 Task: Find connections with filter location Machalí with filter topic #Mentoringwith filter profile language French with filter current company HGS - Hinduja Global Solutions with filter school BABU BANARASI DAS NORTHERN INDIA INSTITUTE OF TECHNOLOGY, LUCKNOW with filter industry Leasing Residential Real Estate with filter service category Relocation with filter keywords title Payroll Manager
Action: Mouse moved to (480, 56)
Screenshot: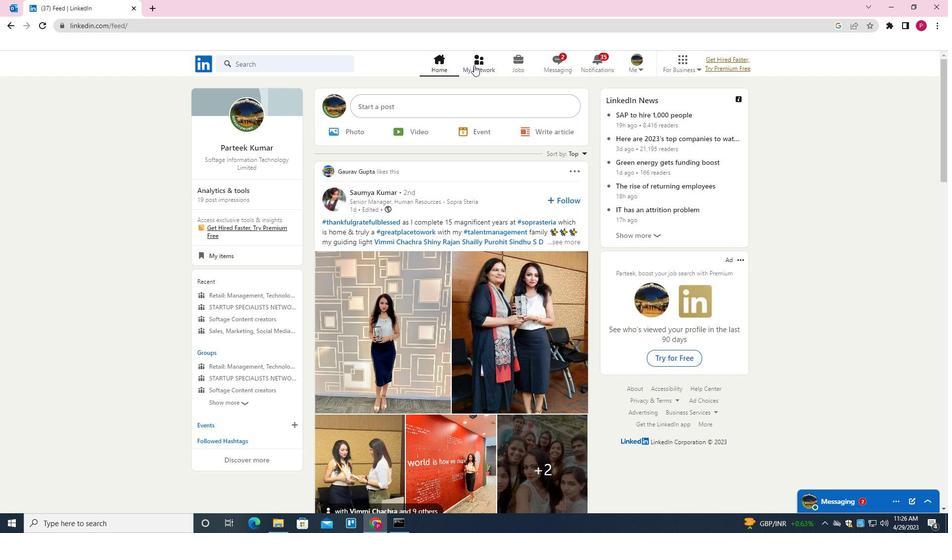 
Action: Mouse pressed left at (480, 56)
Screenshot: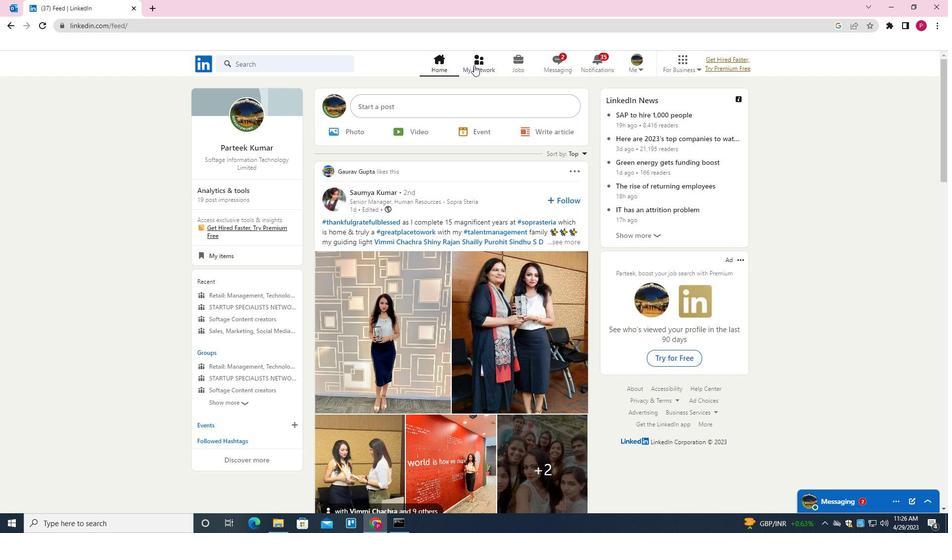 
Action: Mouse moved to (325, 120)
Screenshot: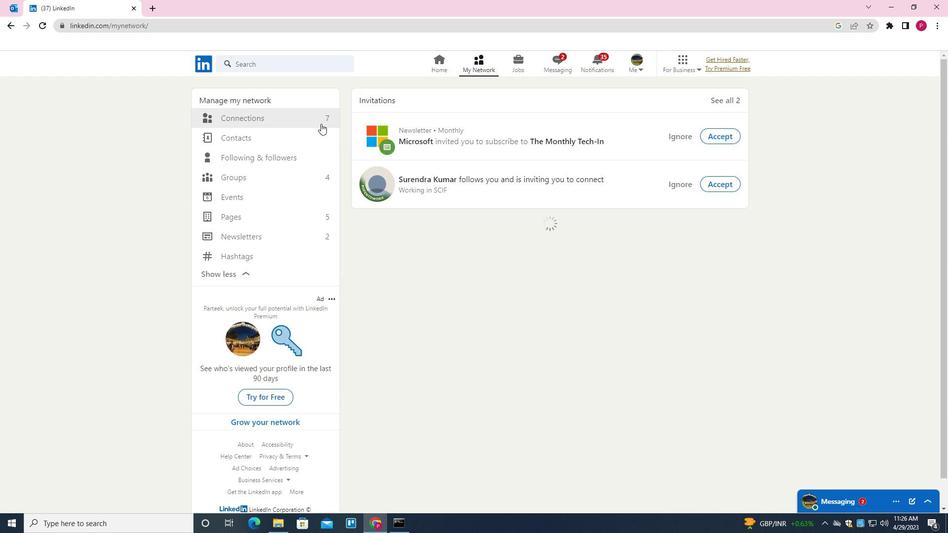 
Action: Mouse pressed left at (325, 120)
Screenshot: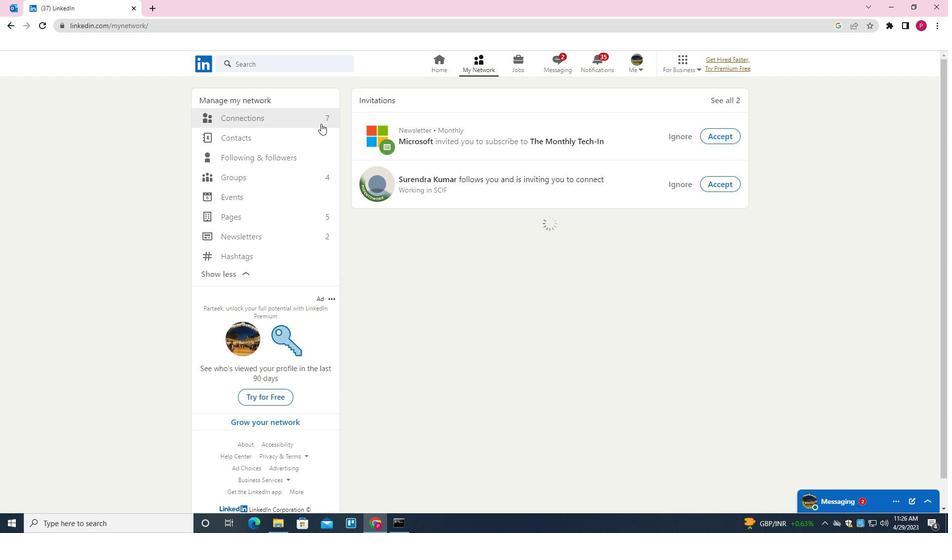 
Action: Mouse moved to (319, 117)
Screenshot: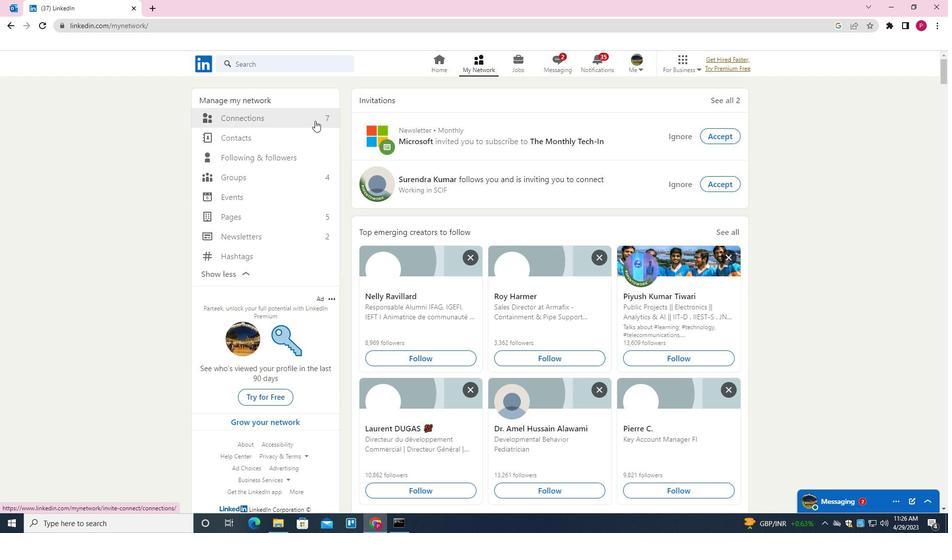 
Action: Mouse pressed left at (319, 117)
Screenshot: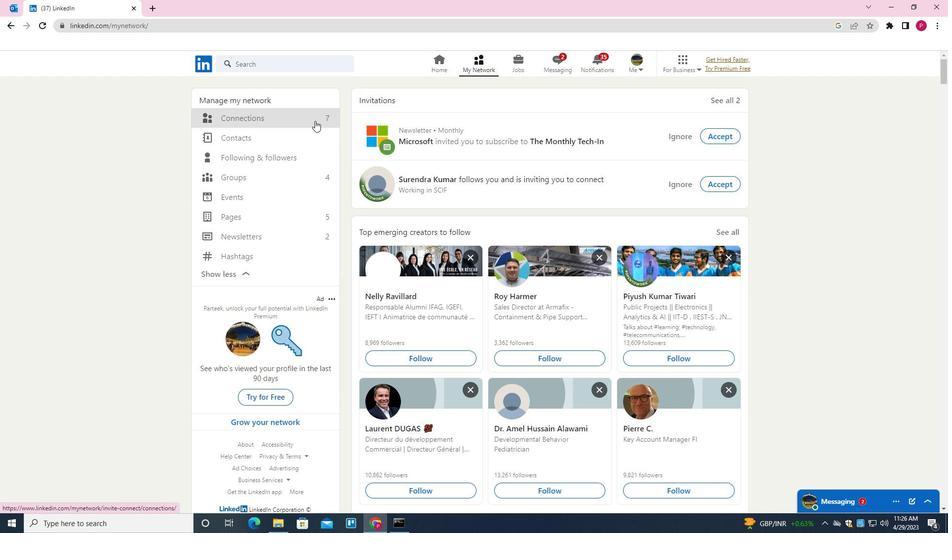 
Action: Mouse moved to (544, 113)
Screenshot: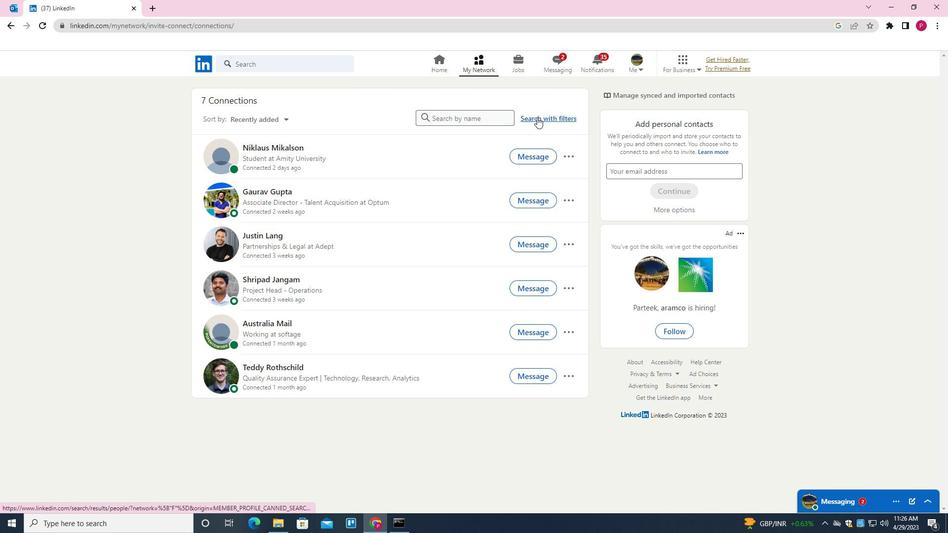 
Action: Mouse pressed left at (544, 113)
Screenshot: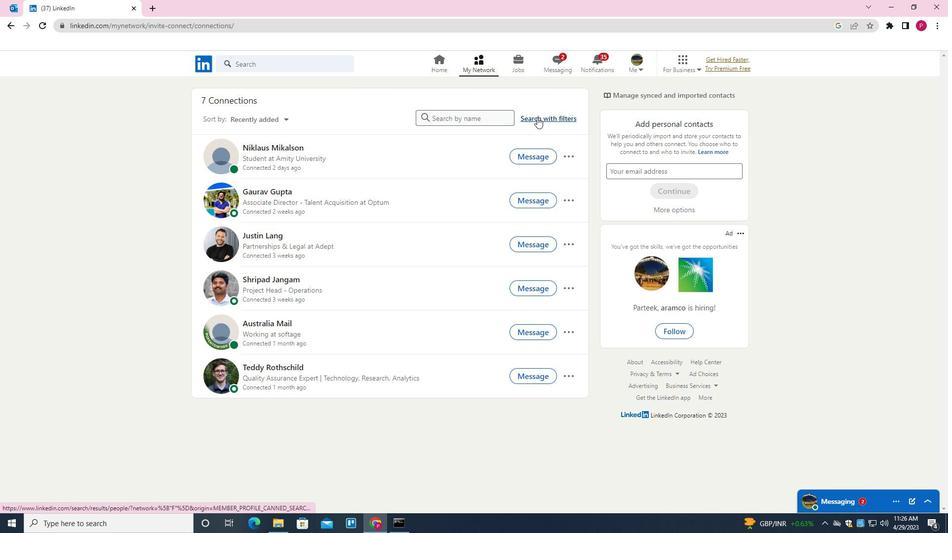 
Action: Mouse moved to (511, 85)
Screenshot: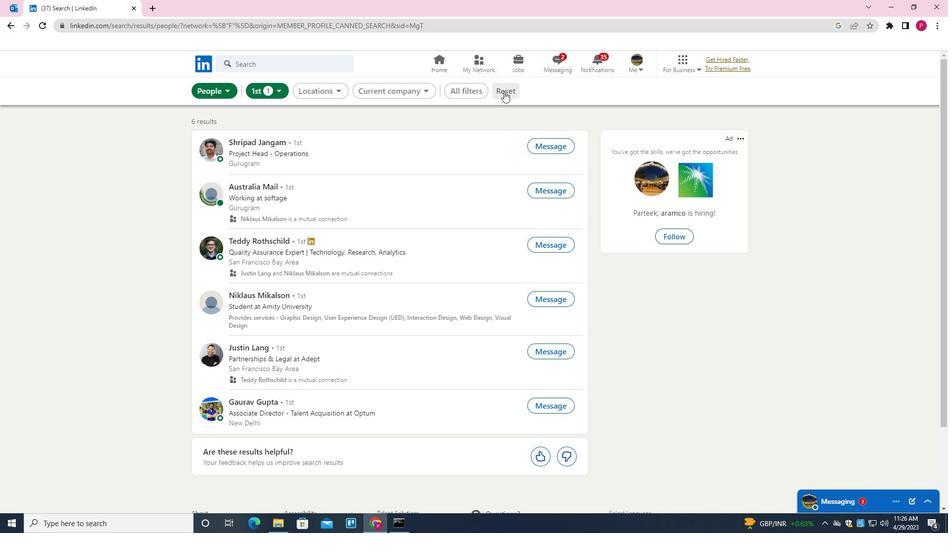 
Action: Mouse pressed left at (511, 85)
Screenshot: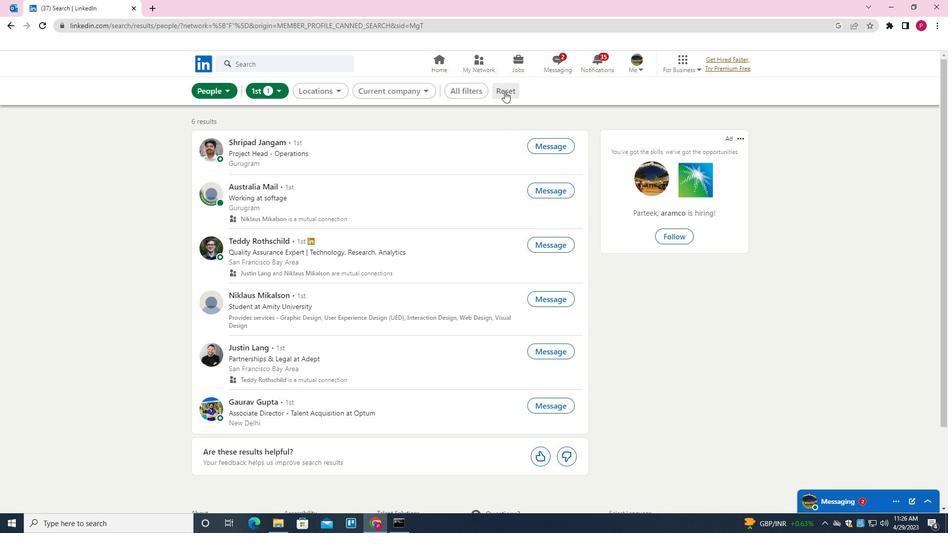 
Action: Mouse moved to (497, 84)
Screenshot: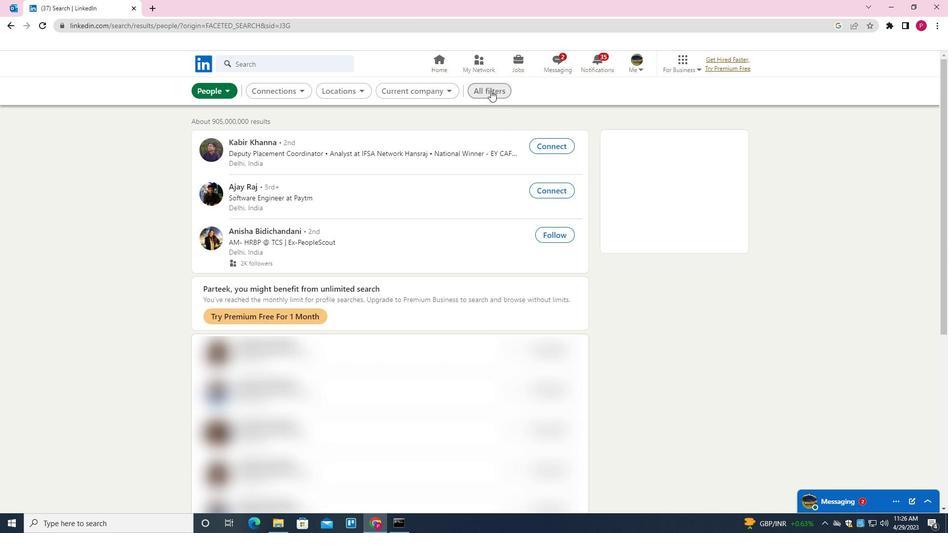 
Action: Mouse pressed left at (497, 84)
Screenshot: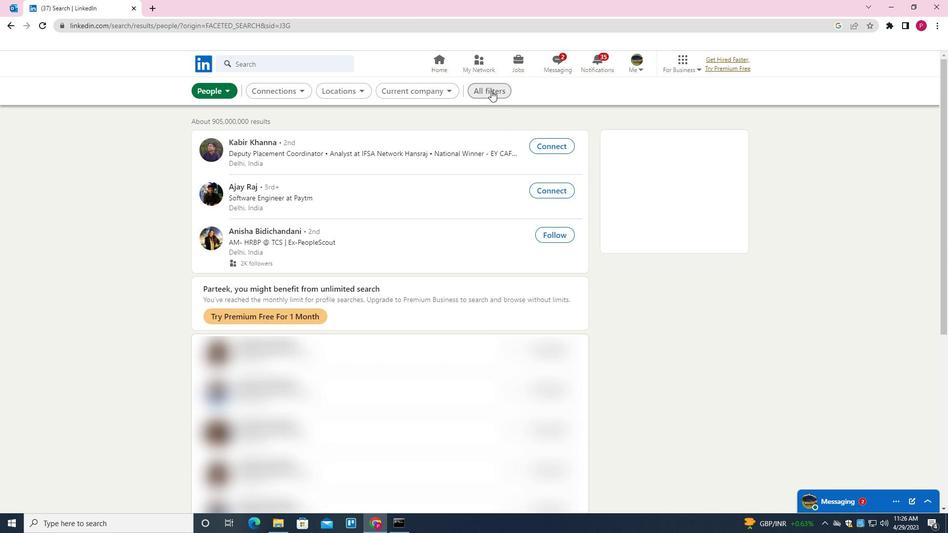 
Action: Mouse moved to (771, 279)
Screenshot: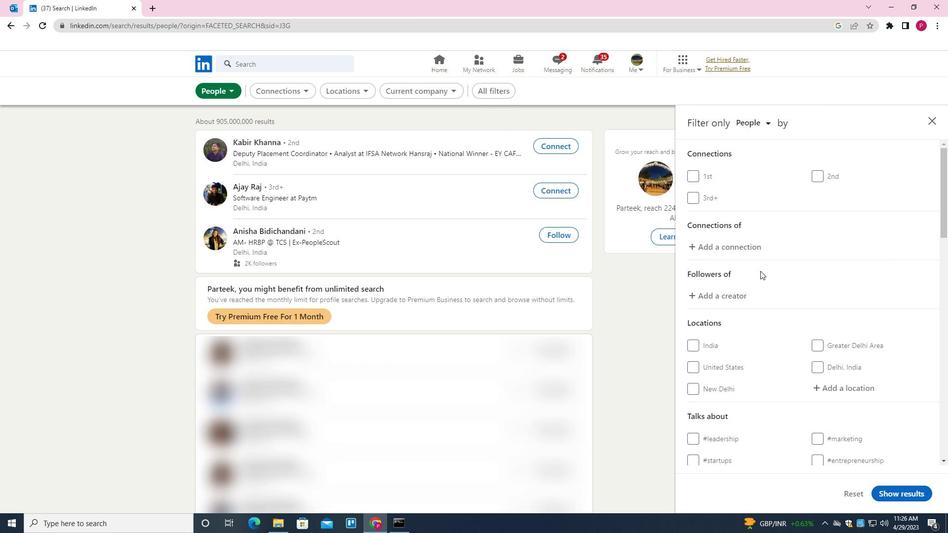 
Action: Mouse scrolled (771, 278) with delta (0, 0)
Screenshot: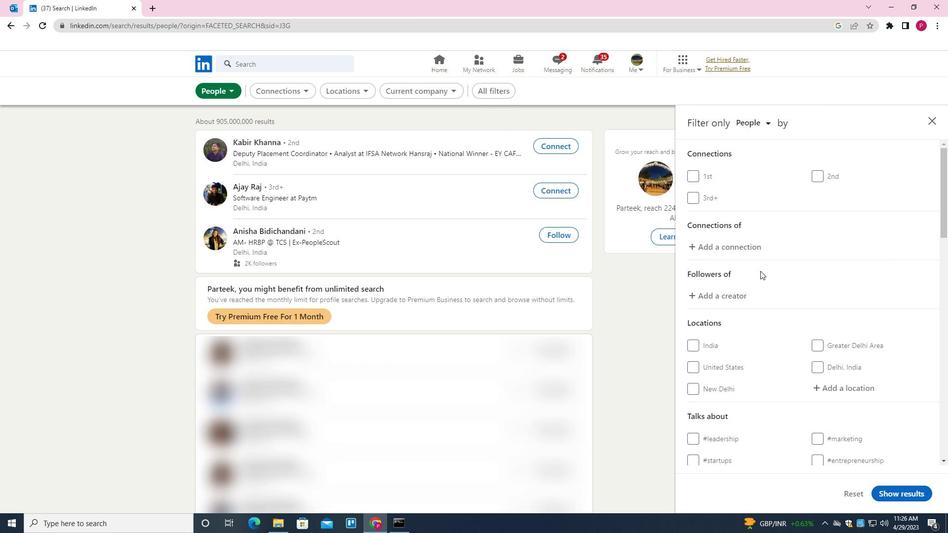 
Action: Mouse moved to (771, 279)
Screenshot: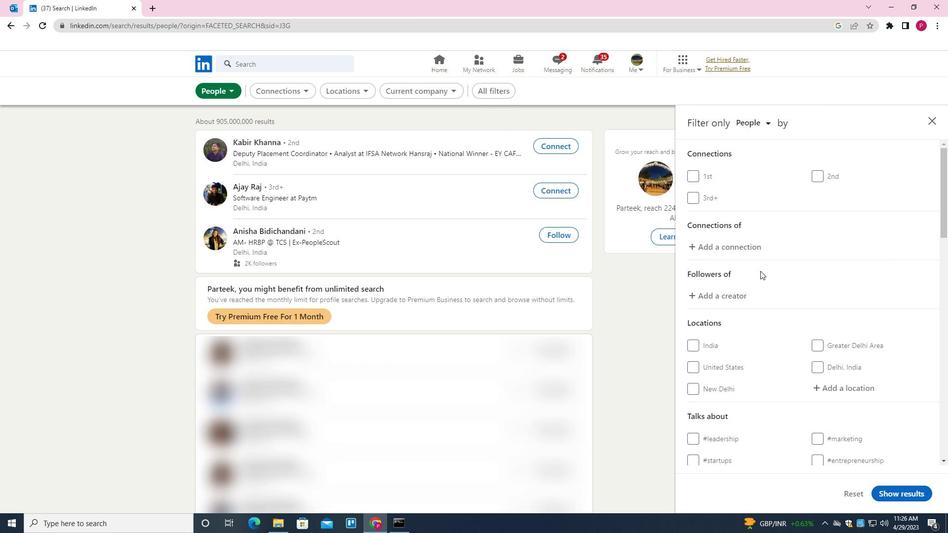 
Action: Mouse scrolled (771, 278) with delta (0, 0)
Screenshot: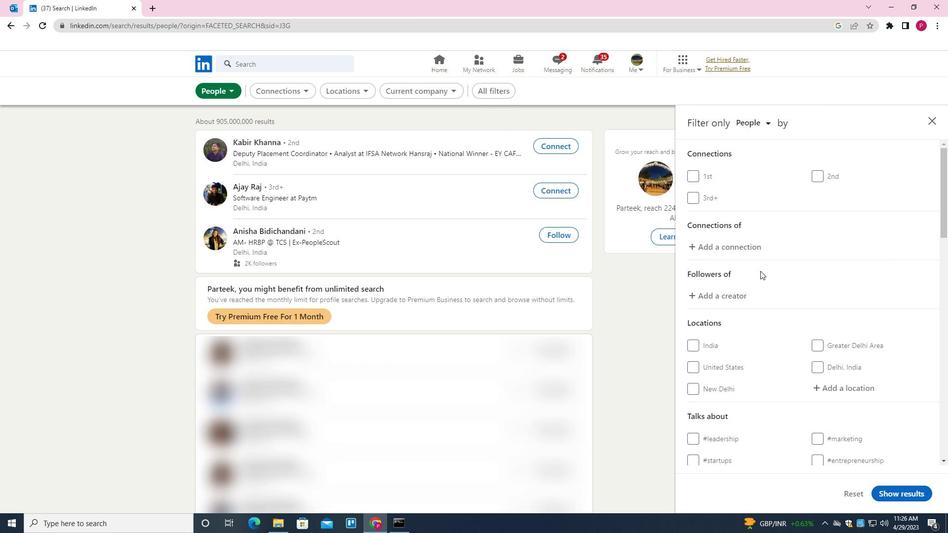 
Action: Mouse scrolled (771, 278) with delta (0, 0)
Screenshot: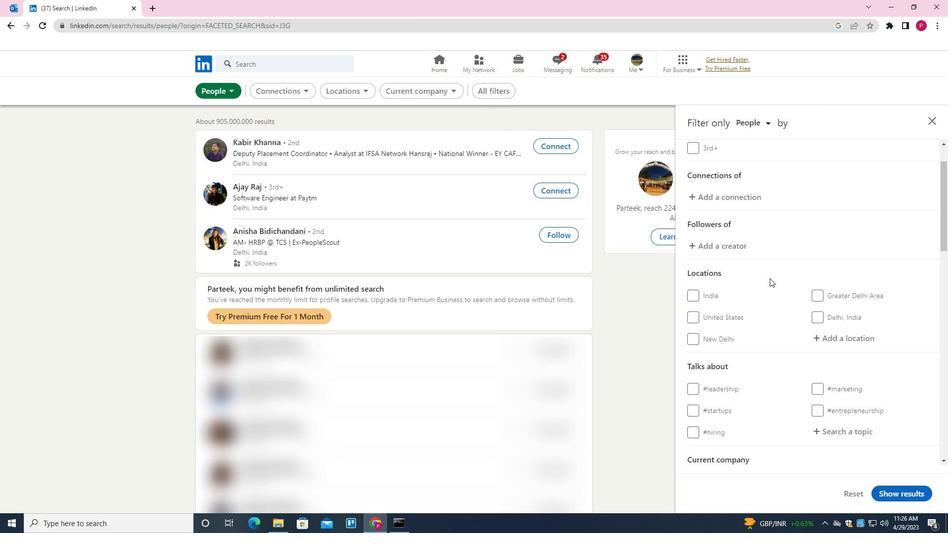 
Action: Mouse moved to (861, 247)
Screenshot: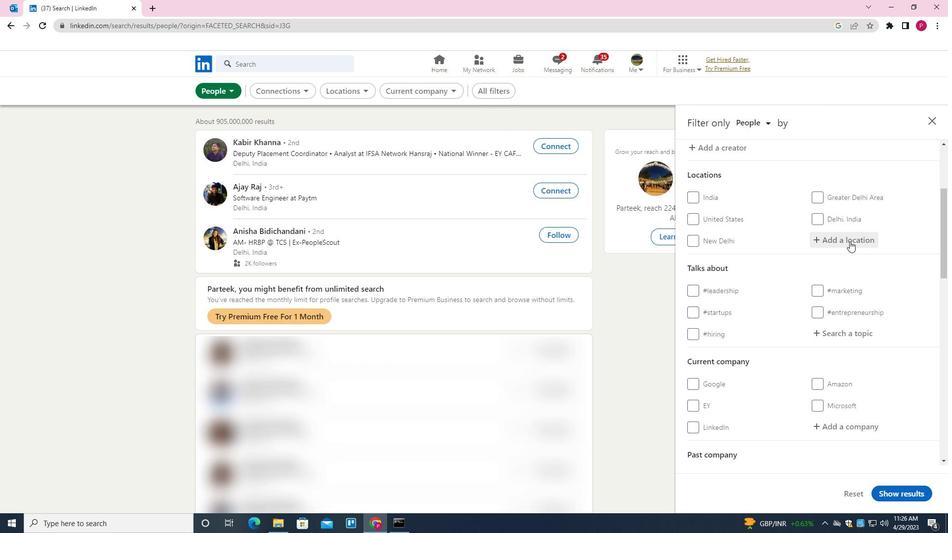 
Action: Mouse pressed left at (861, 247)
Screenshot: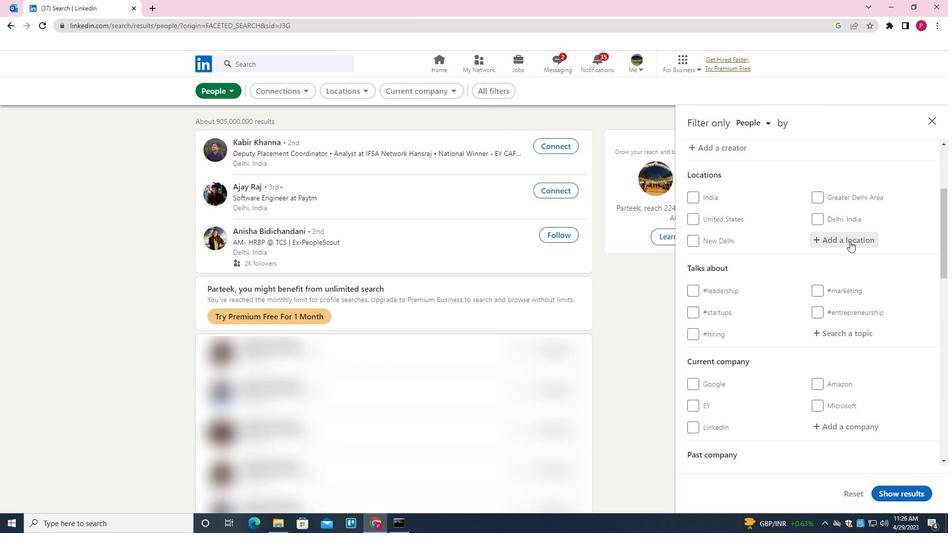 
Action: Key pressed <Key.shift>MACHALI<Key.down><Key.enter>
Screenshot: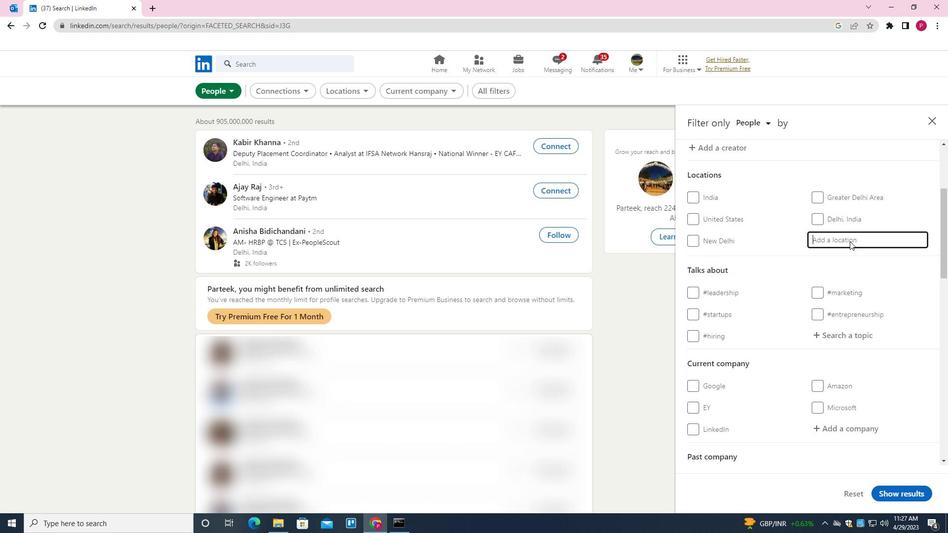 
Action: Mouse moved to (841, 331)
Screenshot: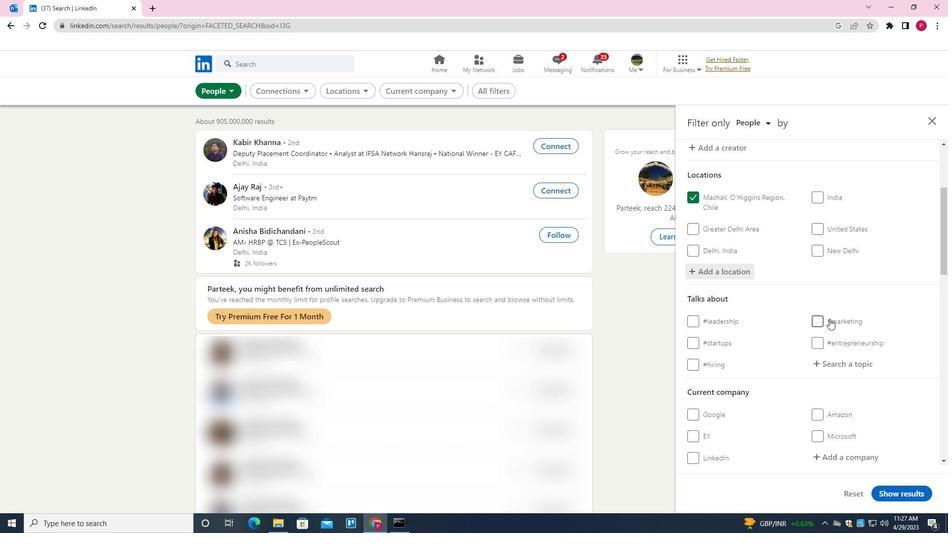 
Action: Mouse scrolled (841, 330) with delta (0, 0)
Screenshot: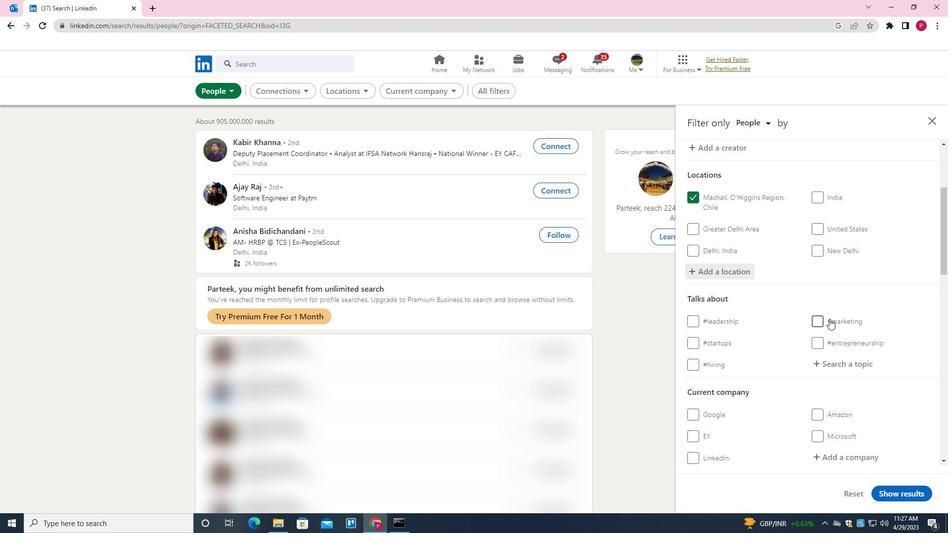 
Action: Mouse scrolled (841, 330) with delta (0, 0)
Screenshot: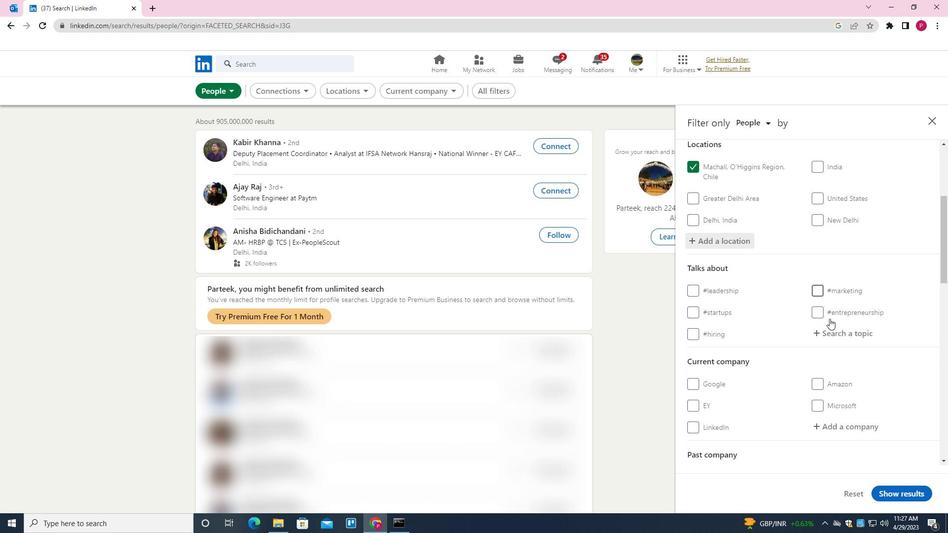 
Action: Mouse moved to (845, 274)
Screenshot: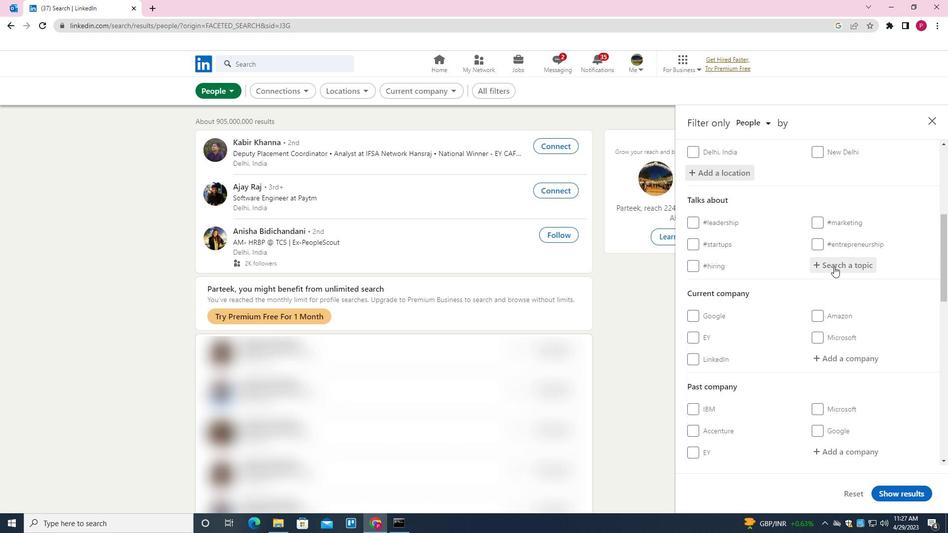 
Action: Mouse pressed left at (845, 274)
Screenshot: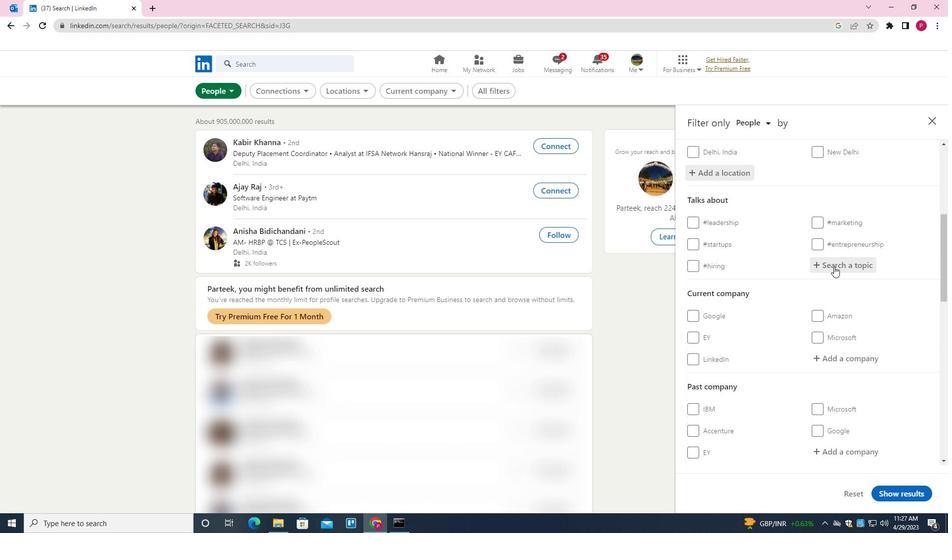 
Action: Key pressed <Key.shift>MENTORIN<Key.down><Key.enter>
Screenshot: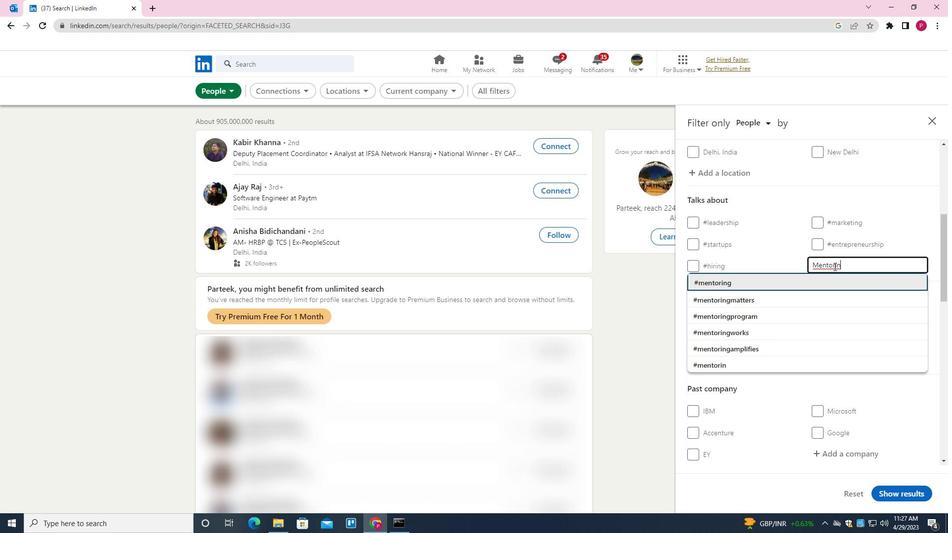 
Action: Mouse moved to (841, 276)
Screenshot: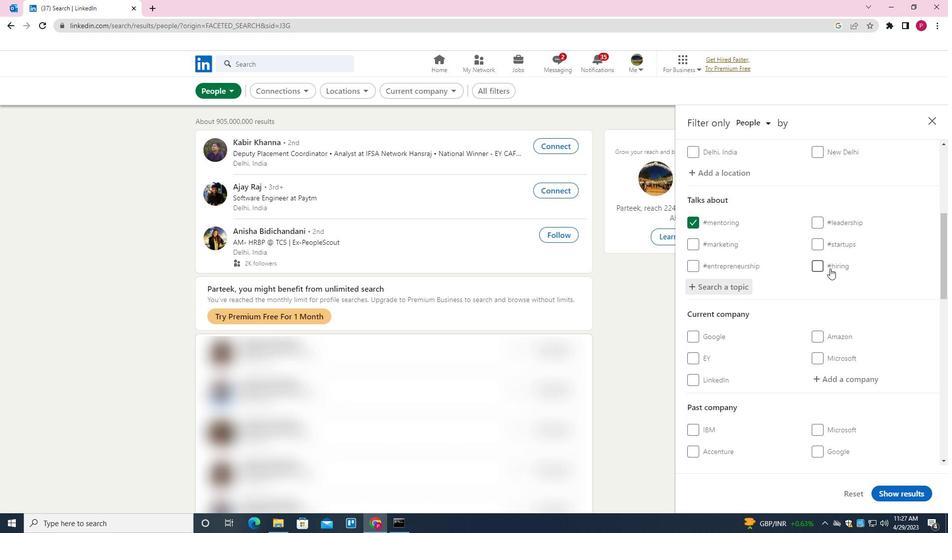 
Action: Mouse scrolled (841, 276) with delta (0, 0)
Screenshot: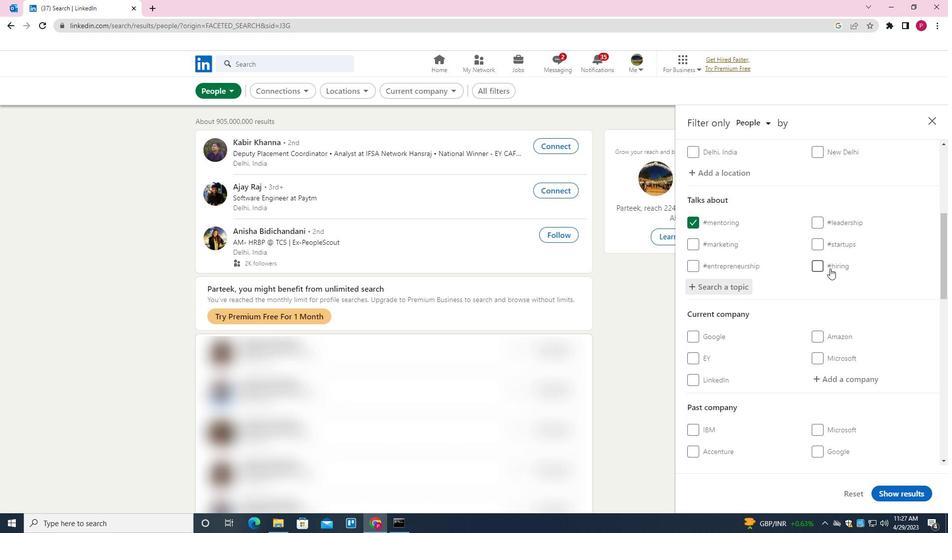 
Action: Mouse scrolled (841, 276) with delta (0, 0)
Screenshot: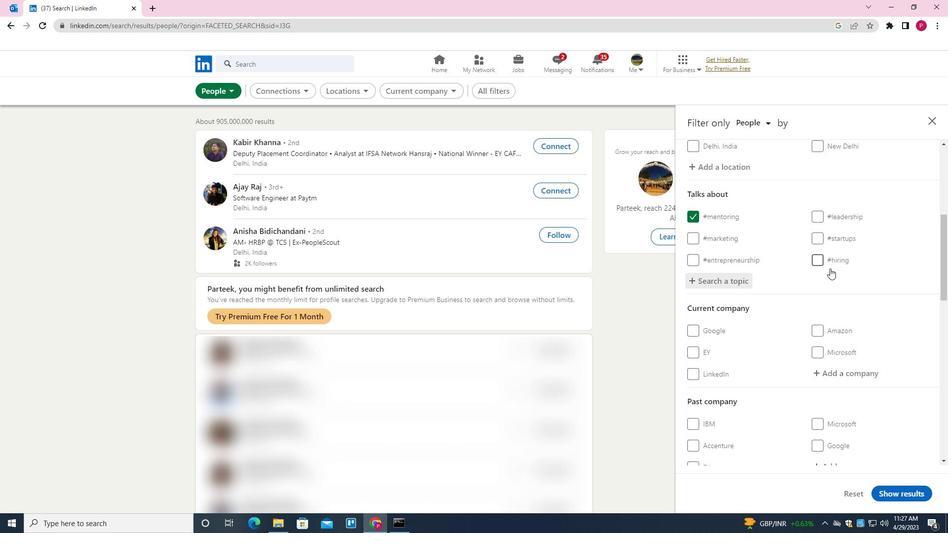 
Action: Mouse scrolled (841, 276) with delta (0, 0)
Screenshot: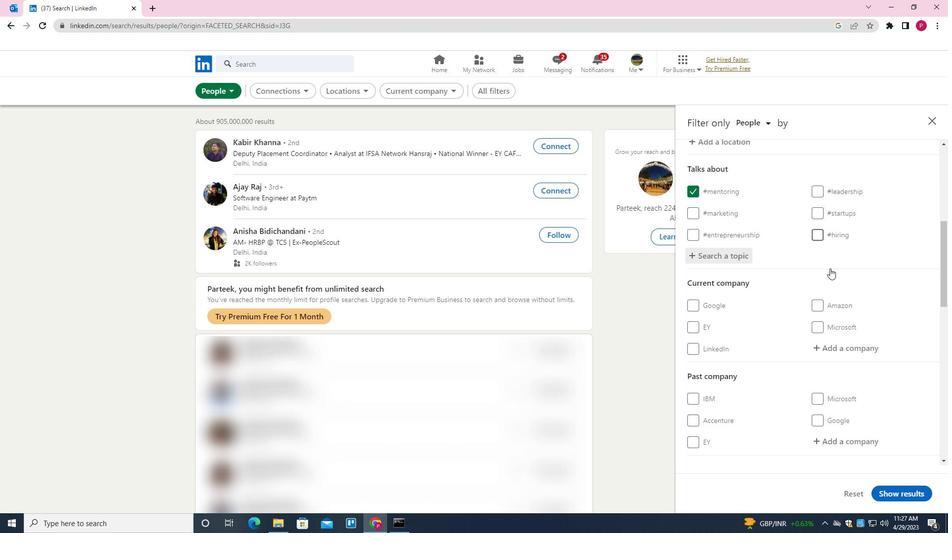 
Action: Mouse moved to (662, 306)
Screenshot: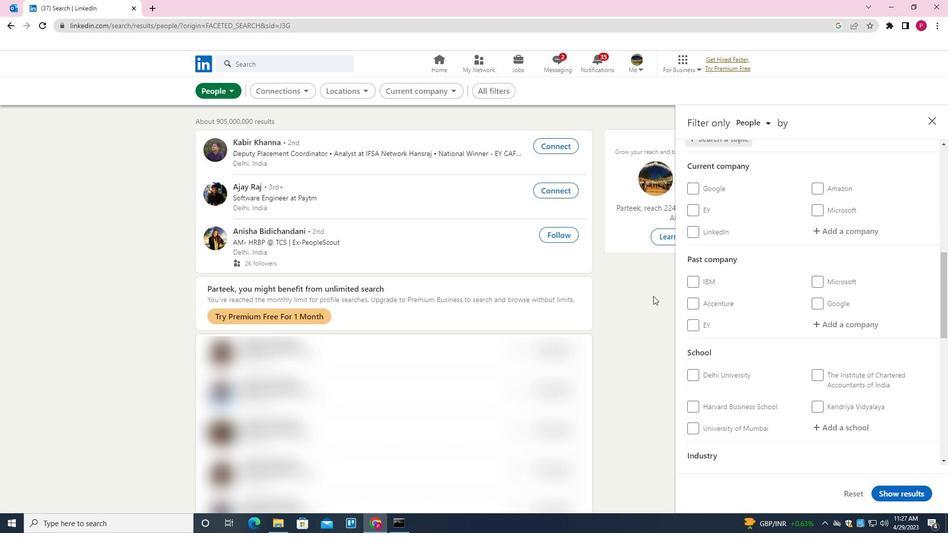 
Action: Mouse scrolled (662, 305) with delta (0, 0)
Screenshot: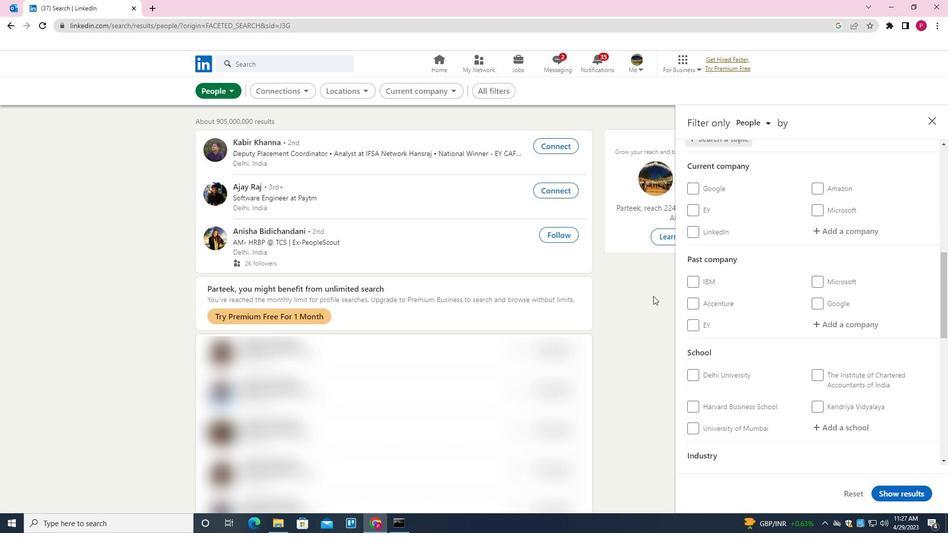 
Action: Mouse scrolled (662, 305) with delta (0, 0)
Screenshot: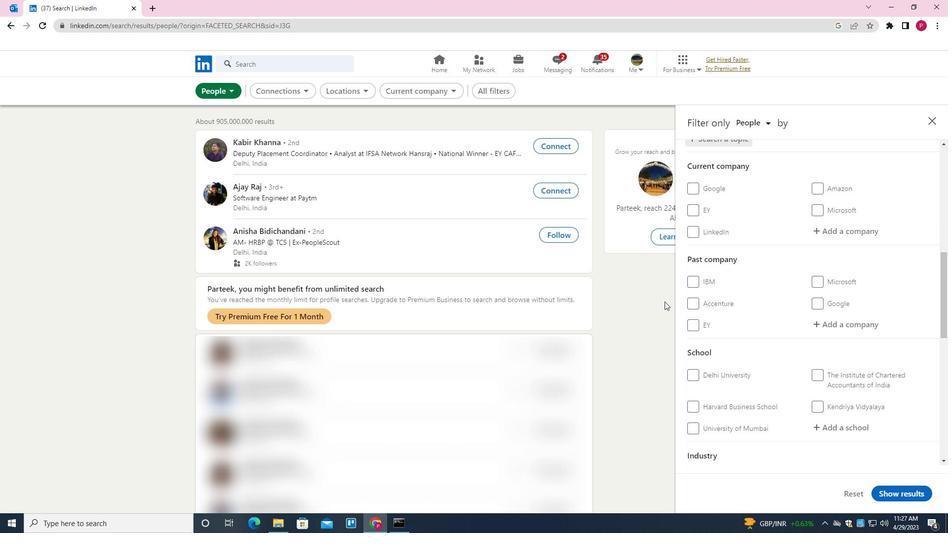 
Action: Mouse moved to (686, 316)
Screenshot: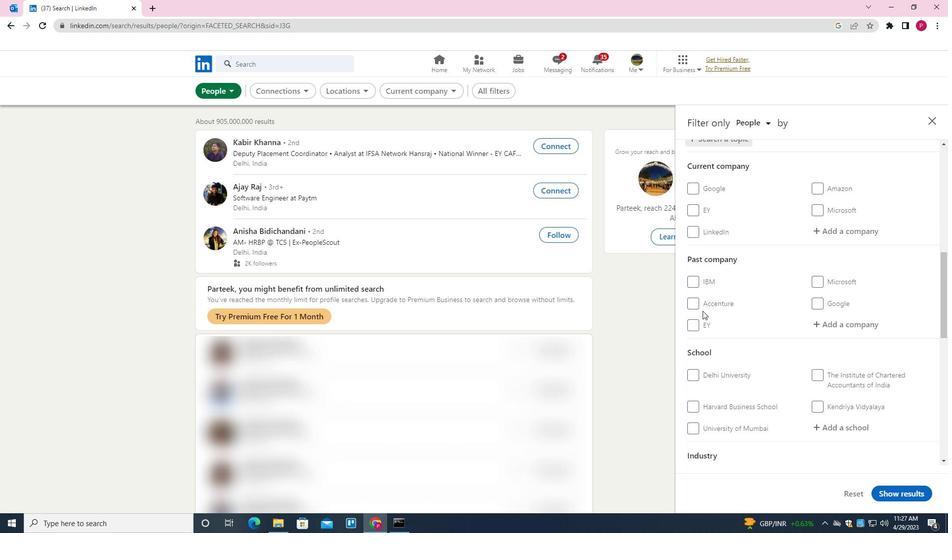 
Action: Mouse scrolled (686, 316) with delta (0, 0)
Screenshot: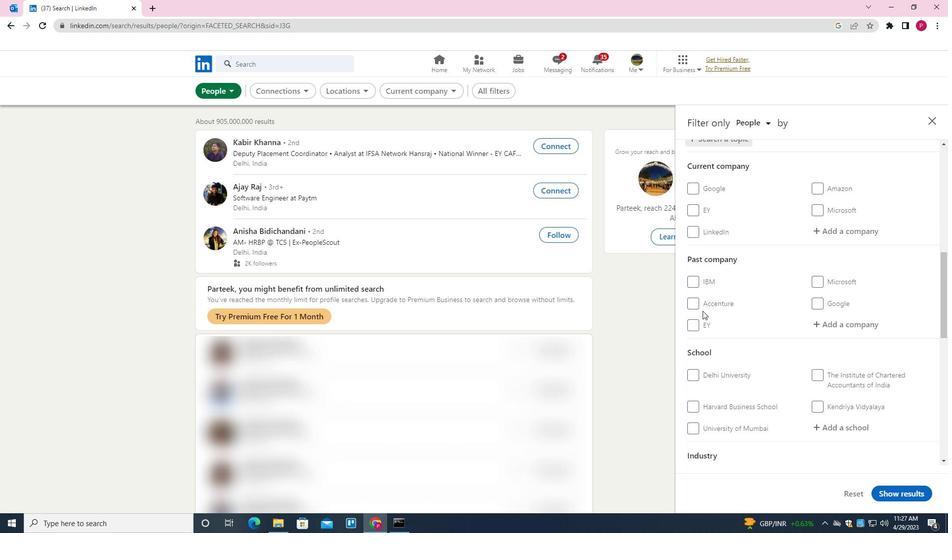 
Action: Mouse moved to (793, 329)
Screenshot: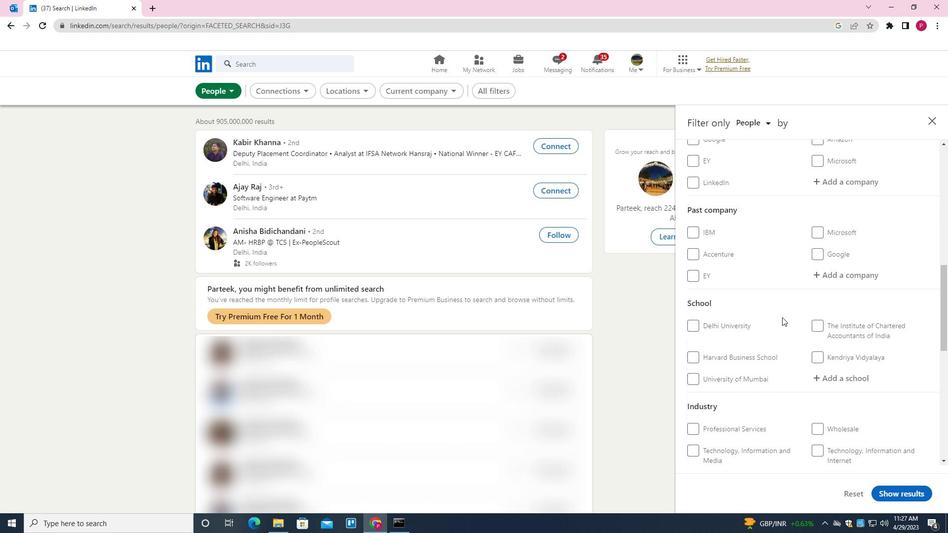 
Action: Mouse scrolled (793, 329) with delta (0, 0)
Screenshot: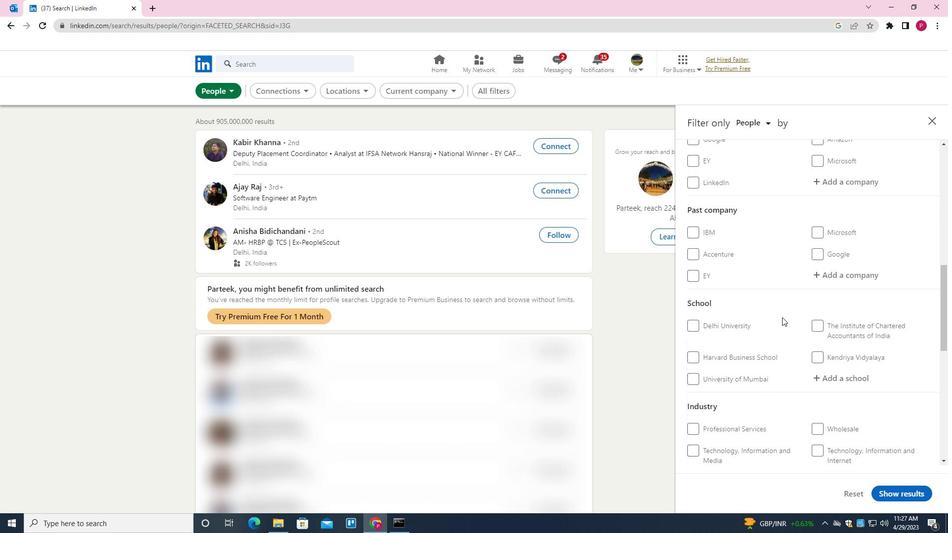 
Action: Mouse scrolled (793, 329) with delta (0, 0)
Screenshot: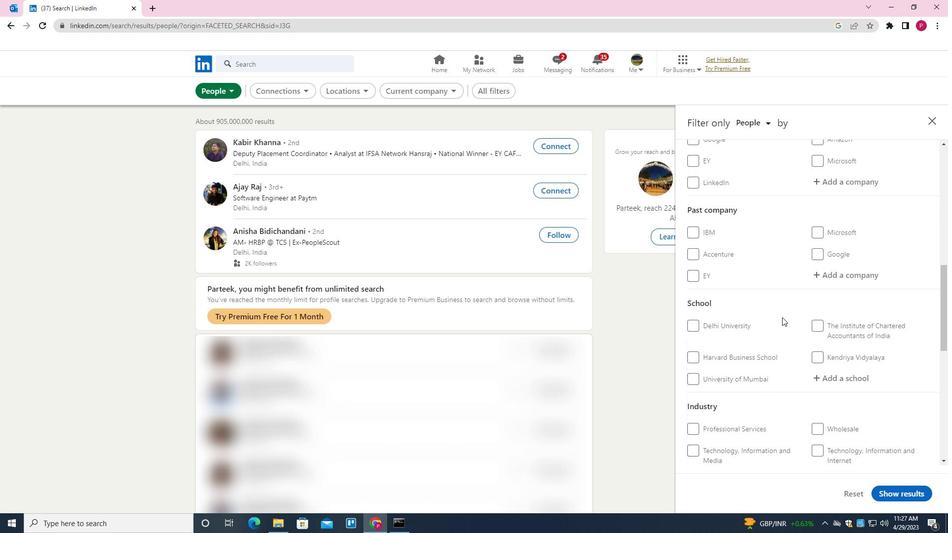 
Action: Mouse scrolled (793, 329) with delta (0, 0)
Screenshot: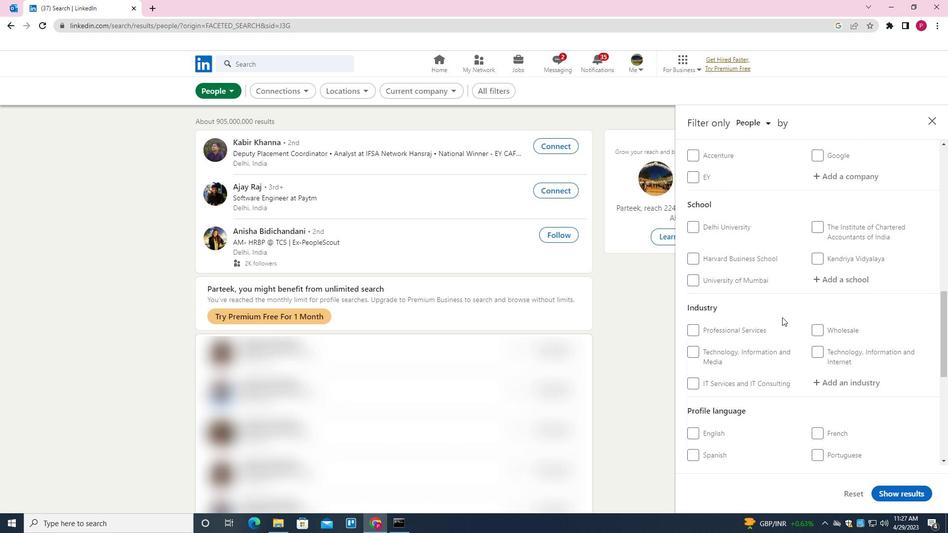 
Action: Mouse scrolled (793, 329) with delta (0, 0)
Screenshot: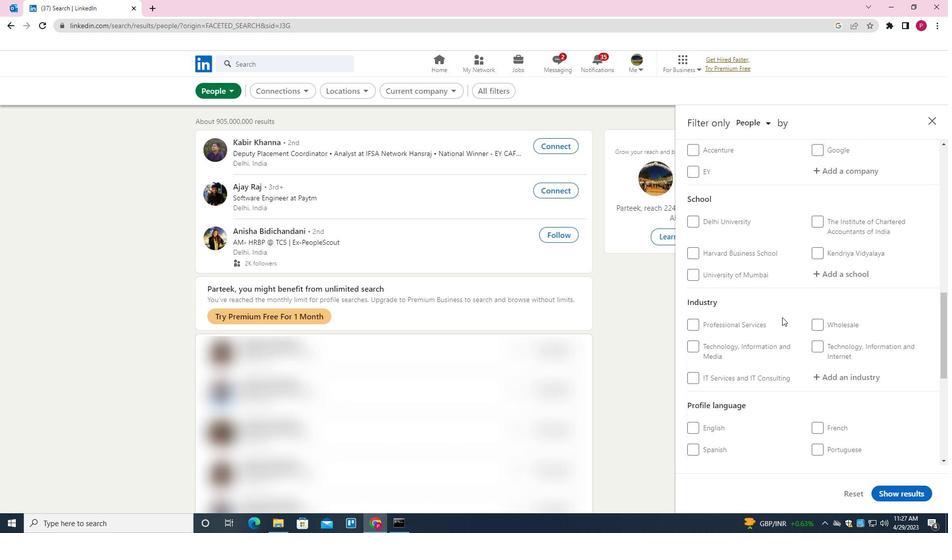 
Action: Mouse moved to (825, 347)
Screenshot: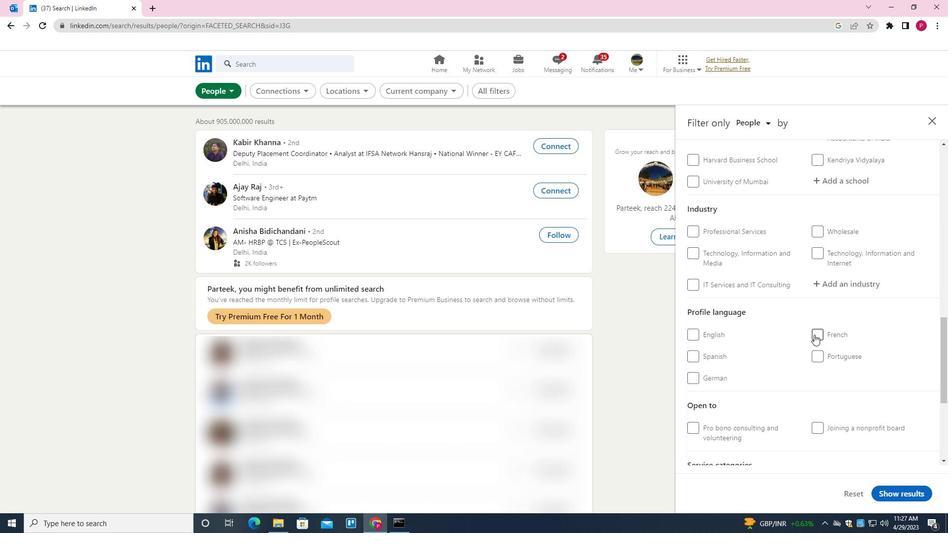 
Action: Mouse pressed left at (825, 347)
Screenshot: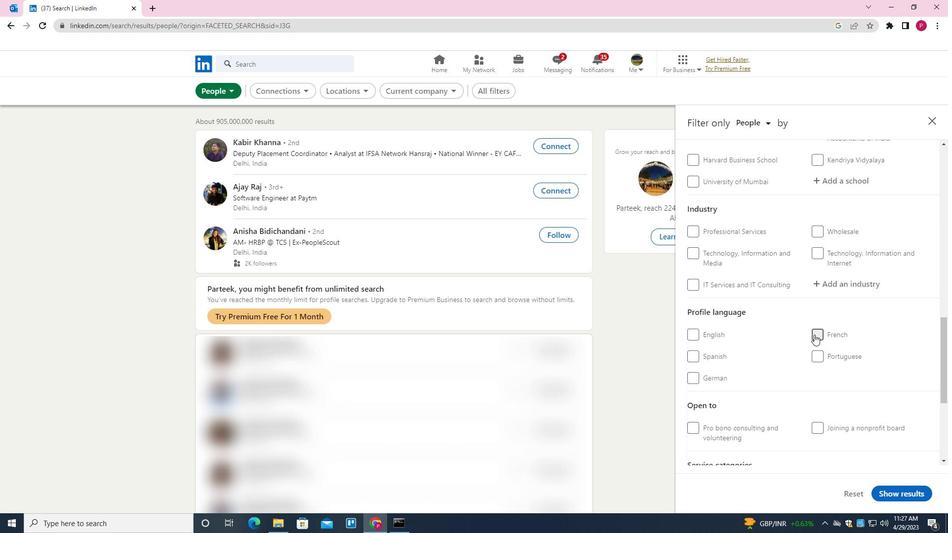 
Action: Mouse moved to (777, 342)
Screenshot: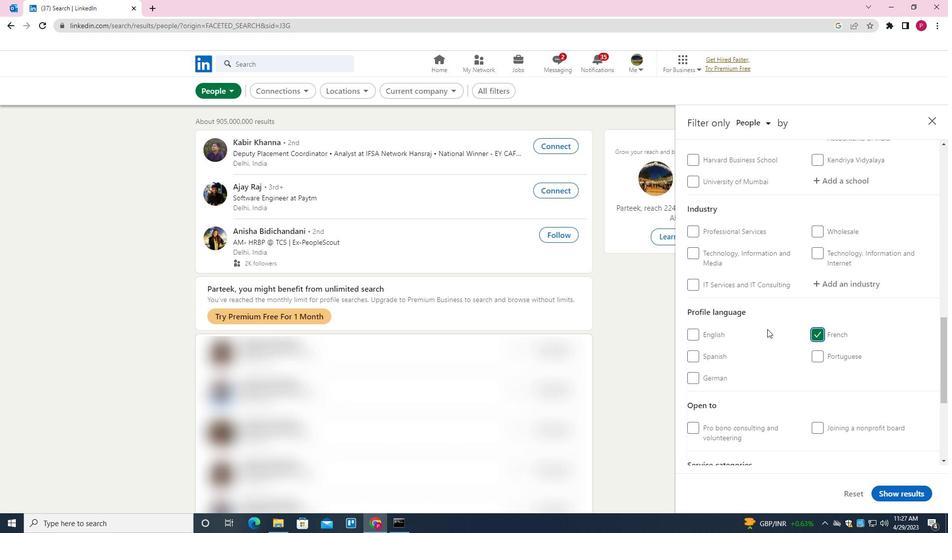 
Action: Mouse scrolled (777, 342) with delta (0, 0)
Screenshot: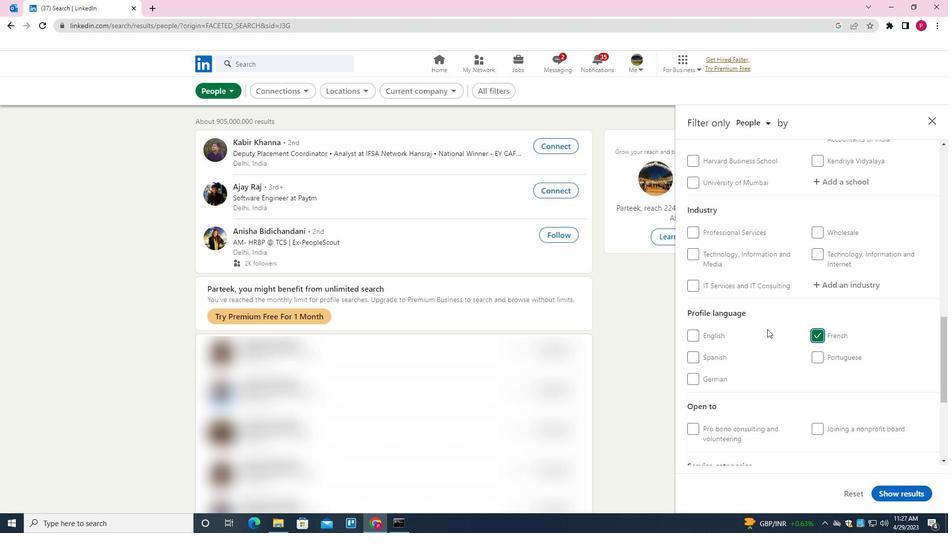 
Action: Mouse scrolled (777, 342) with delta (0, 0)
Screenshot: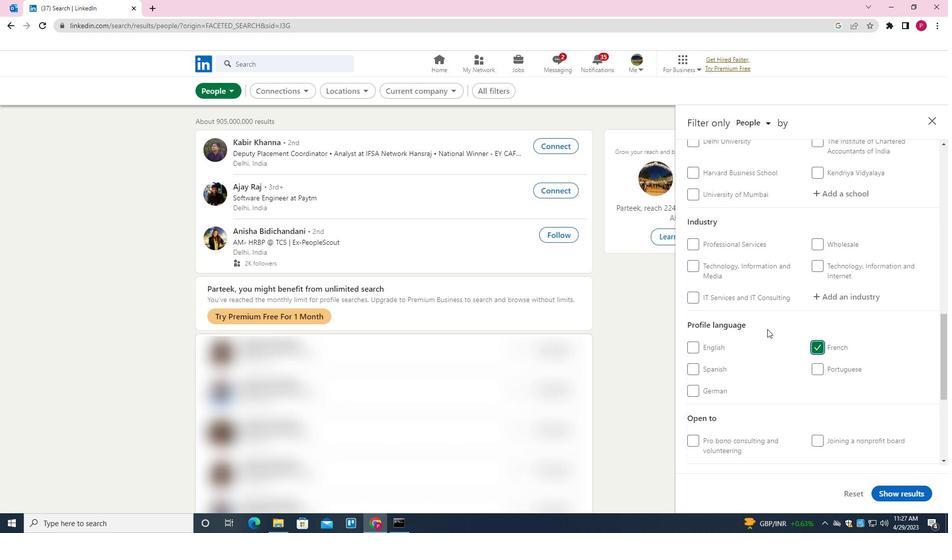 
Action: Mouse scrolled (777, 342) with delta (0, 0)
Screenshot: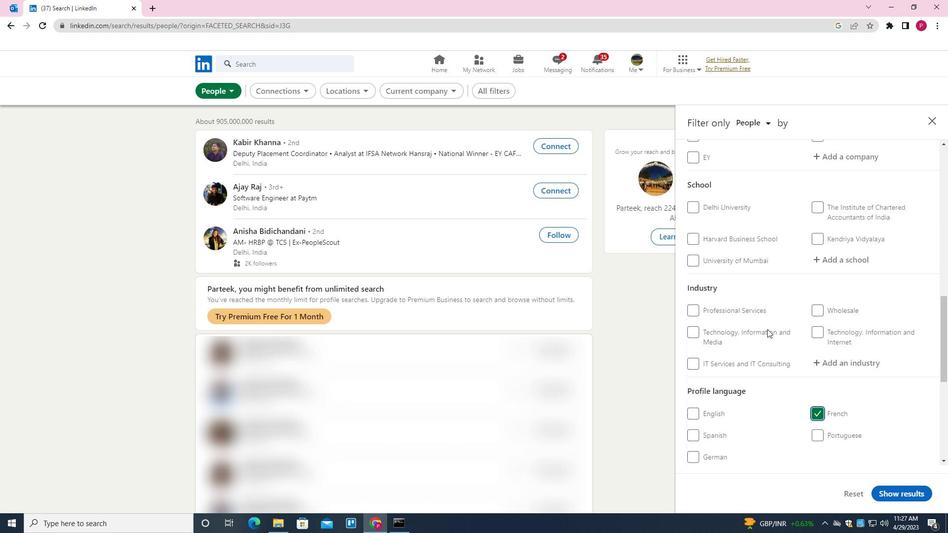 
Action: Mouse moved to (836, 238)
Screenshot: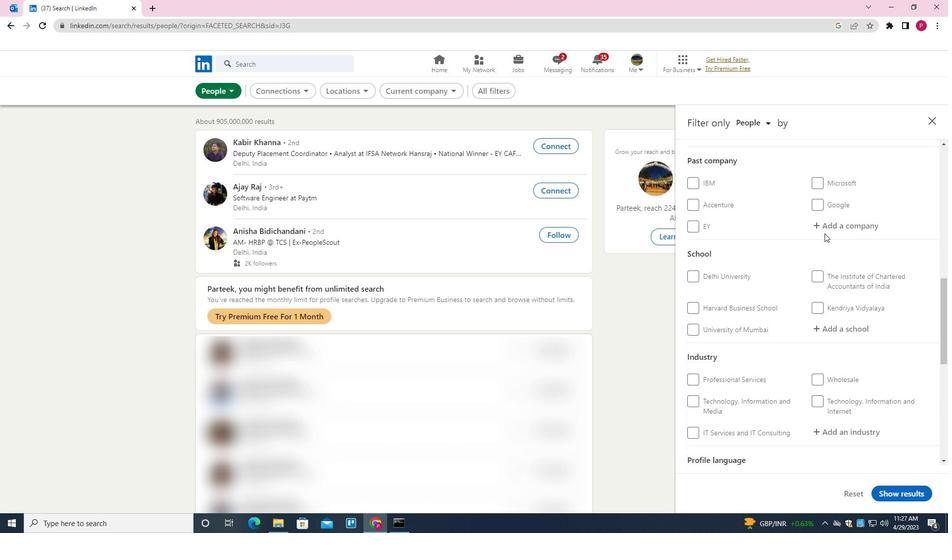 
Action: Mouse scrolled (836, 239) with delta (0, 0)
Screenshot: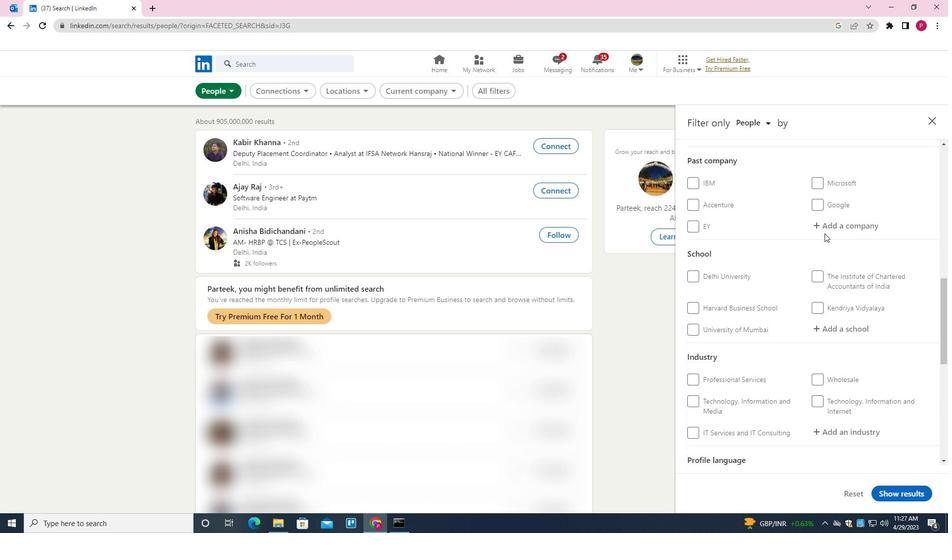 
Action: Mouse scrolled (836, 239) with delta (0, 0)
Screenshot: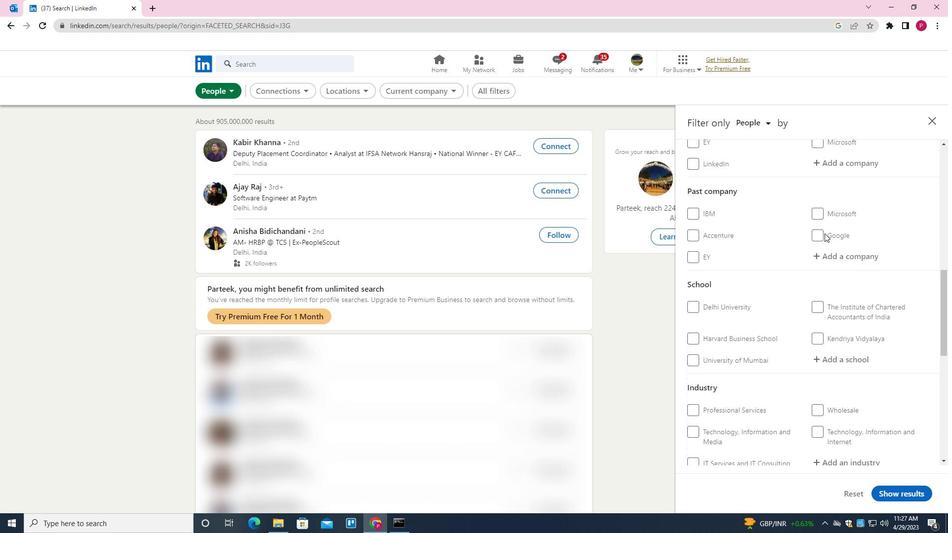 
Action: Mouse moved to (852, 240)
Screenshot: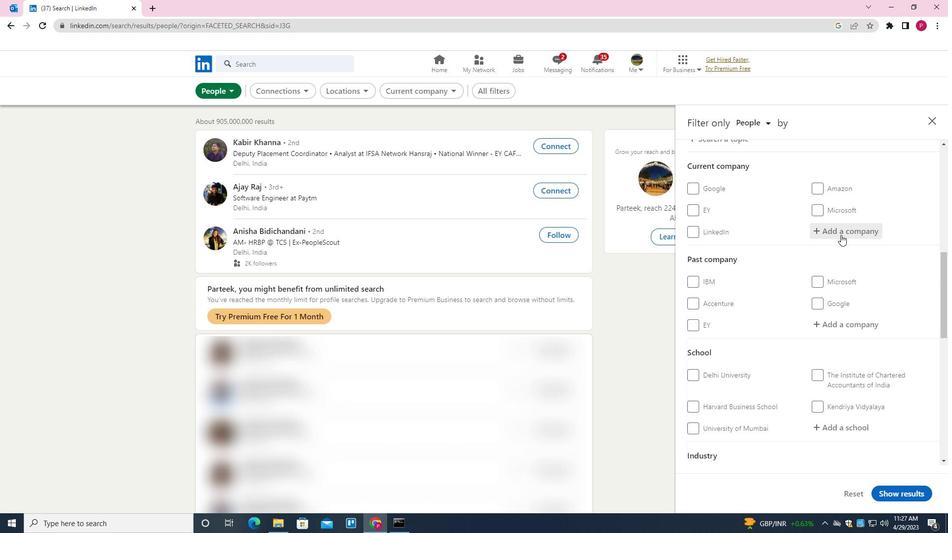 
Action: Mouse pressed left at (852, 240)
Screenshot: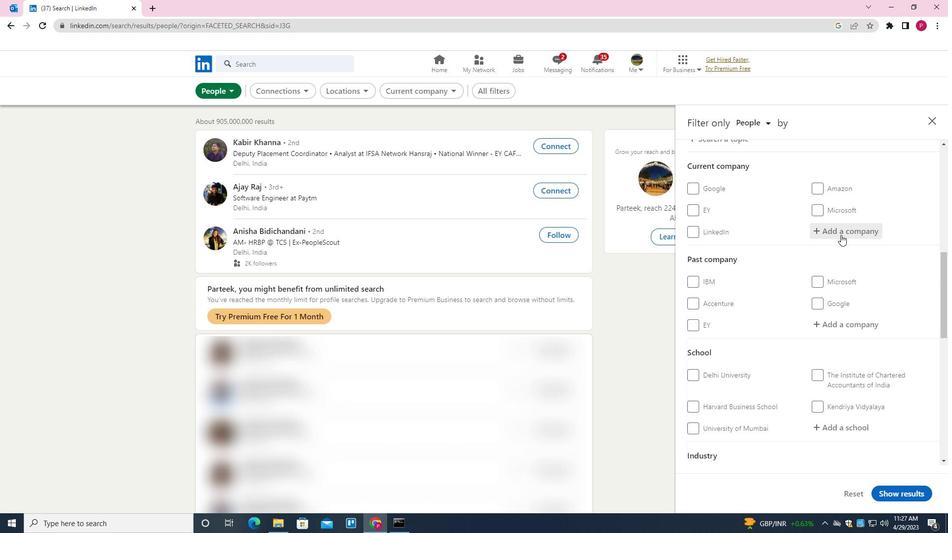 
Action: Key pressed <Key.shift><Key.shift><Key.shift><Key.shift><Key.shift><Key.shift><Key.shift><Key.shift><Key.shift>HGS<Key.down><Key.enter>
Screenshot: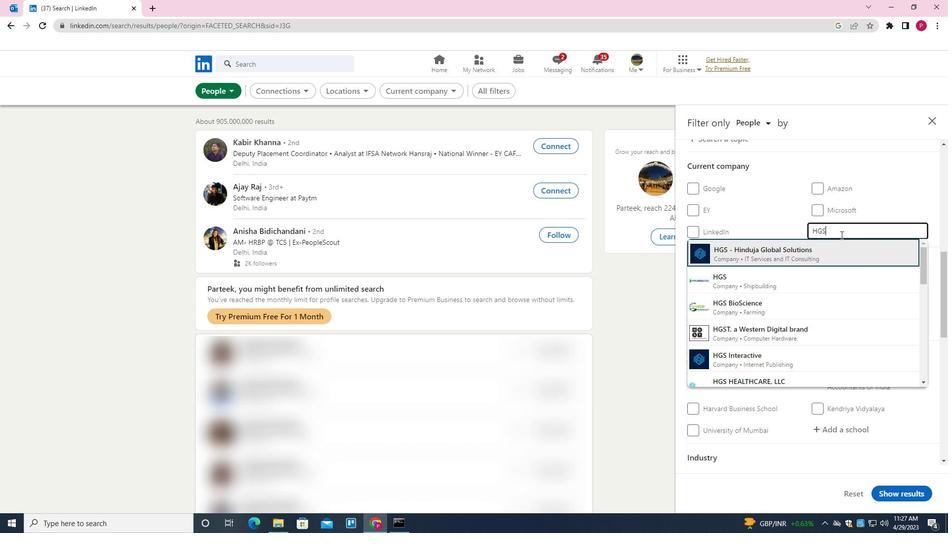 
Action: Mouse scrolled (852, 239) with delta (0, 0)
Screenshot: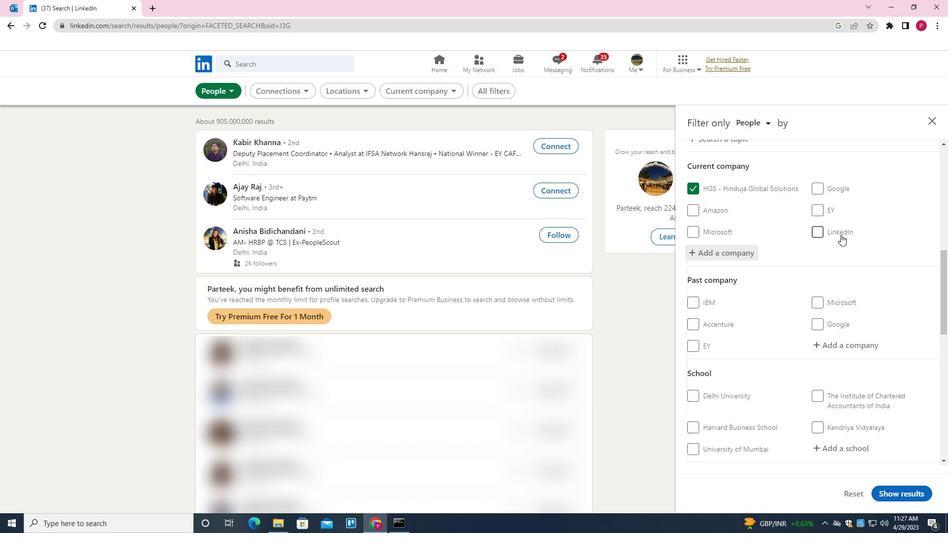 
Action: Mouse scrolled (852, 239) with delta (0, 0)
Screenshot: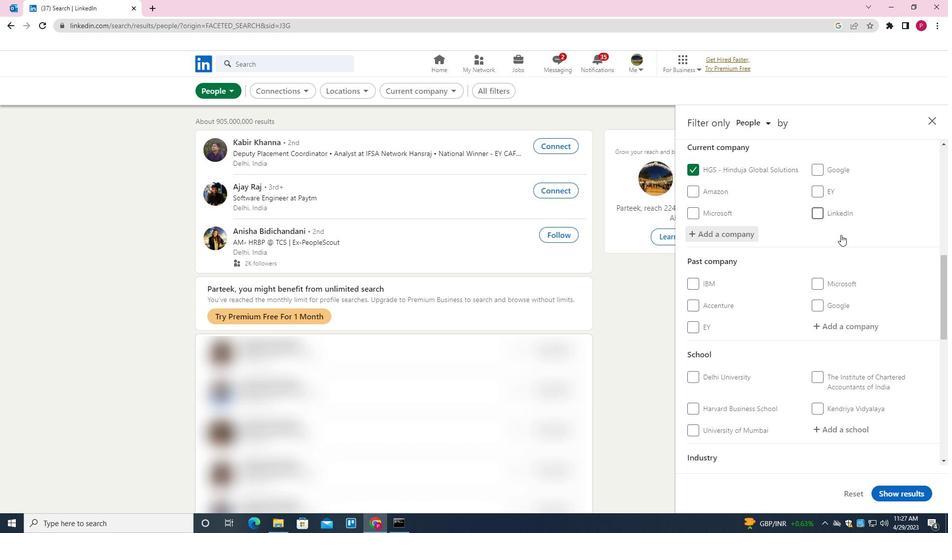 
Action: Mouse moved to (829, 291)
Screenshot: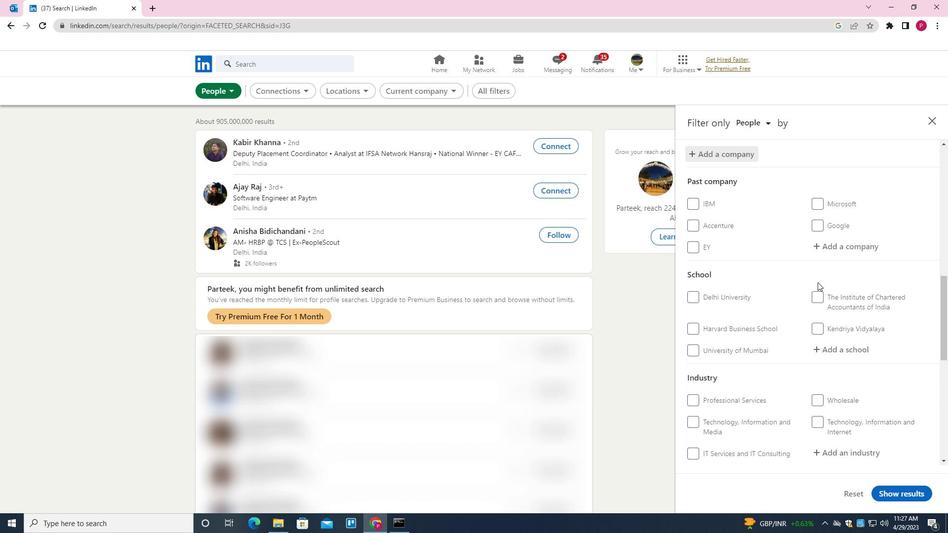 
Action: Mouse scrolled (829, 291) with delta (0, 0)
Screenshot: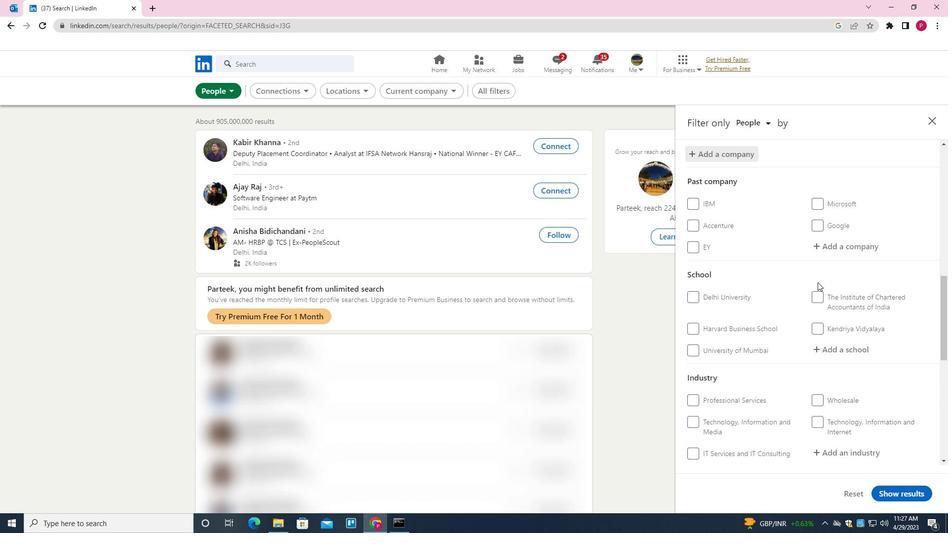 
Action: Mouse moved to (844, 306)
Screenshot: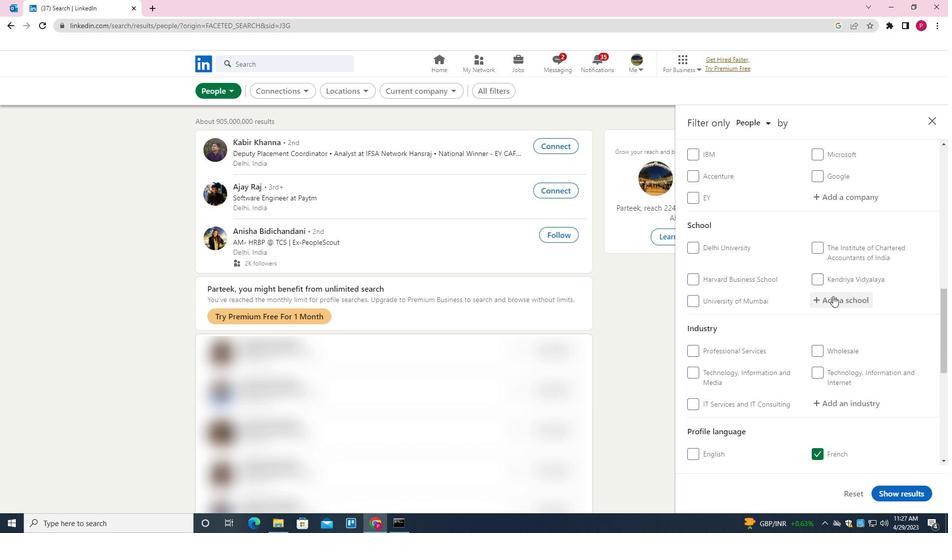 
Action: Mouse pressed left at (844, 306)
Screenshot: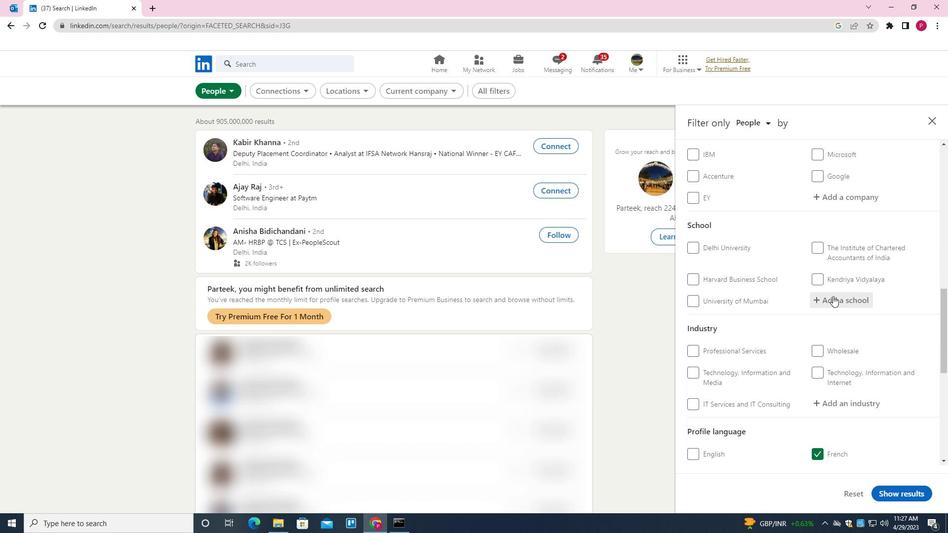 
Action: Key pressed <Key.shift><Key.shift><Key.shift><Key.shift>BABU<Key.shift><Key.space><Key.down><Key.down><Key.down><Key.down><Key.enter>
Screenshot: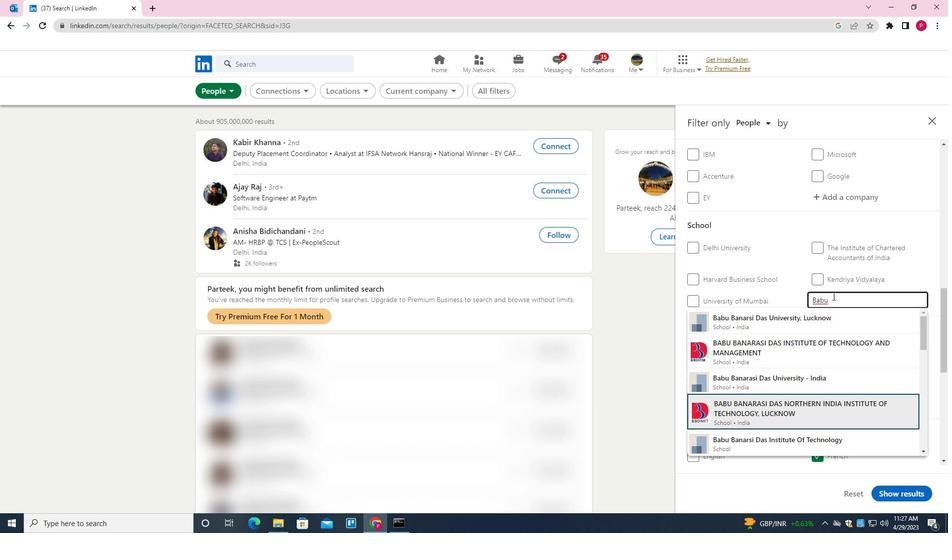 
Action: Mouse scrolled (844, 305) with delta (0, 0)
Screenshot: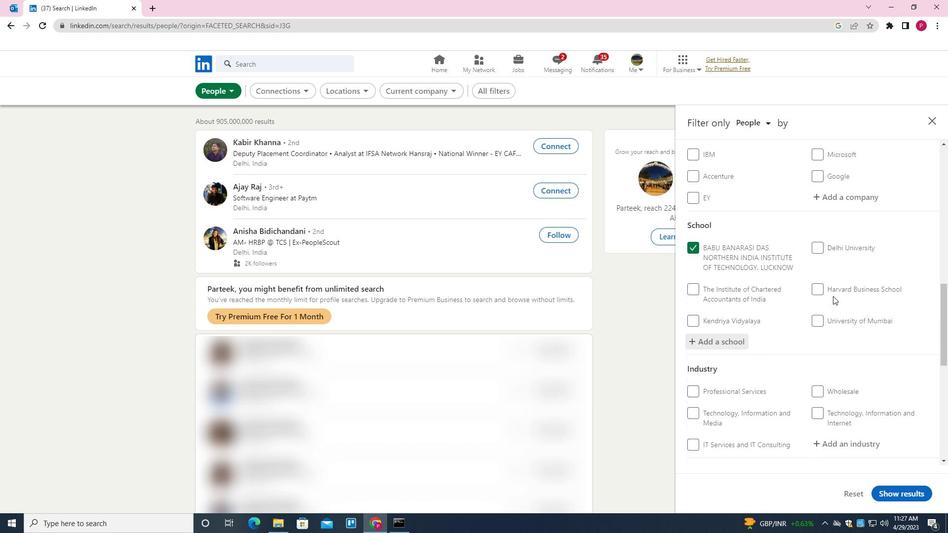 
Action: Mouse scrolled (844, 305) with delta (0, 0)
Screenshot: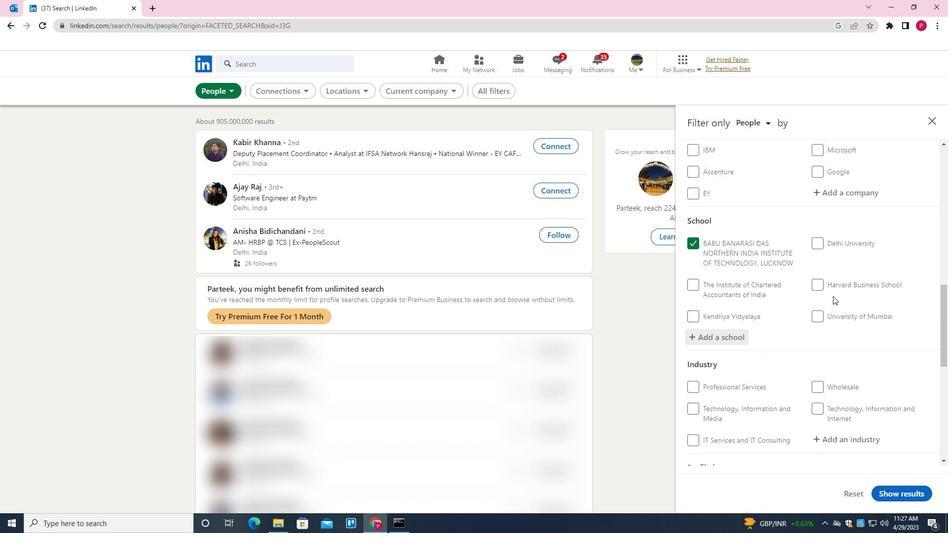 
Action: Mouse scrolled (844, 305) with delta (0, 0)
Screenshot: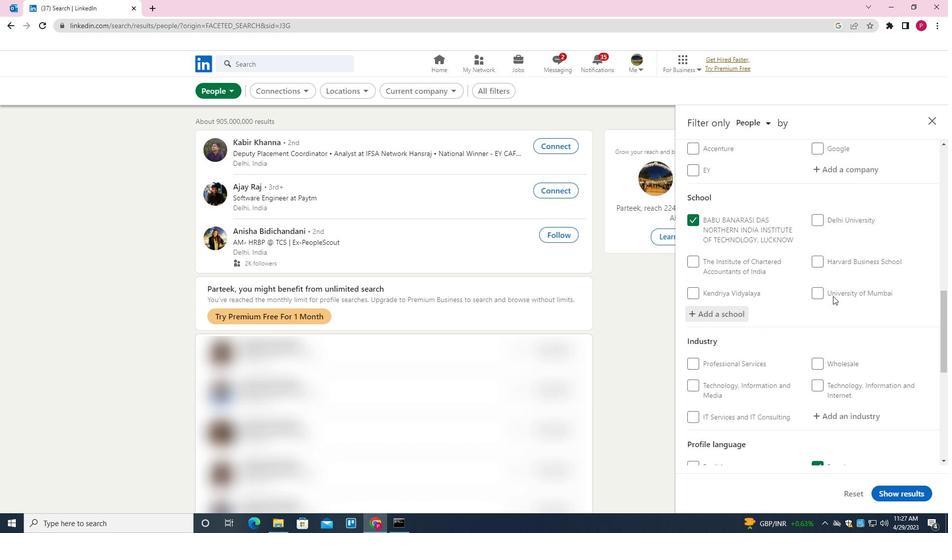 
Action: Mouse scrolled (844, 305) with delta (0, 0)
Screenshot: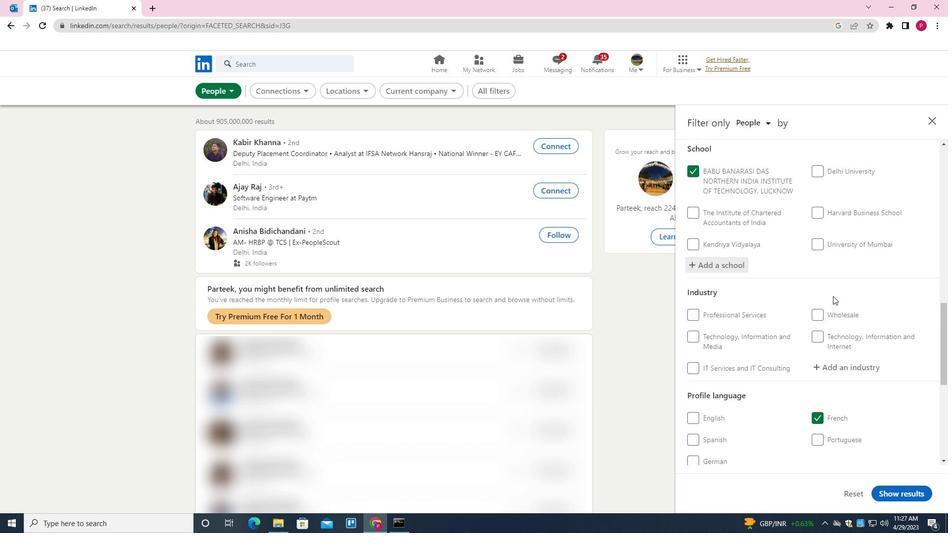 
Action: Mouse moved to (854, 254)
Screenshot: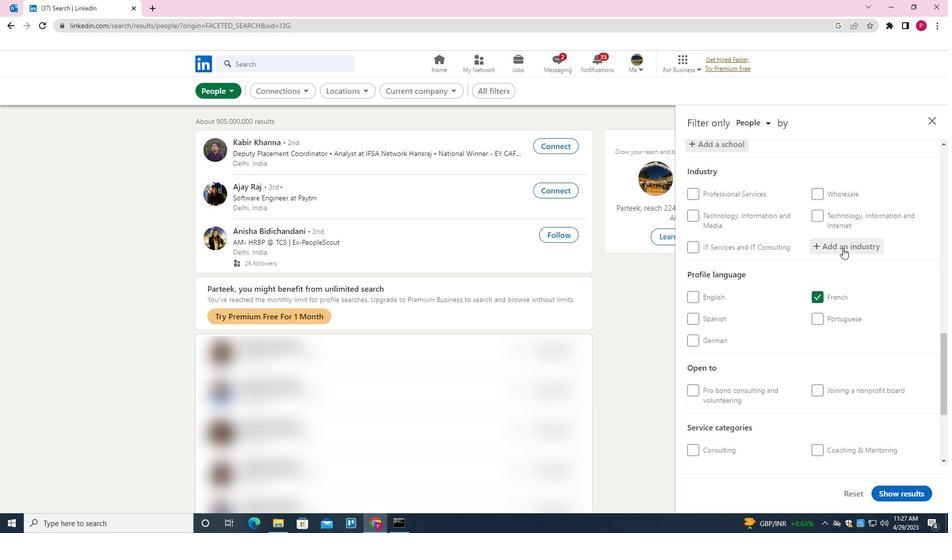 
Action: Mouse pressed left at (854, 254)
Screenshot: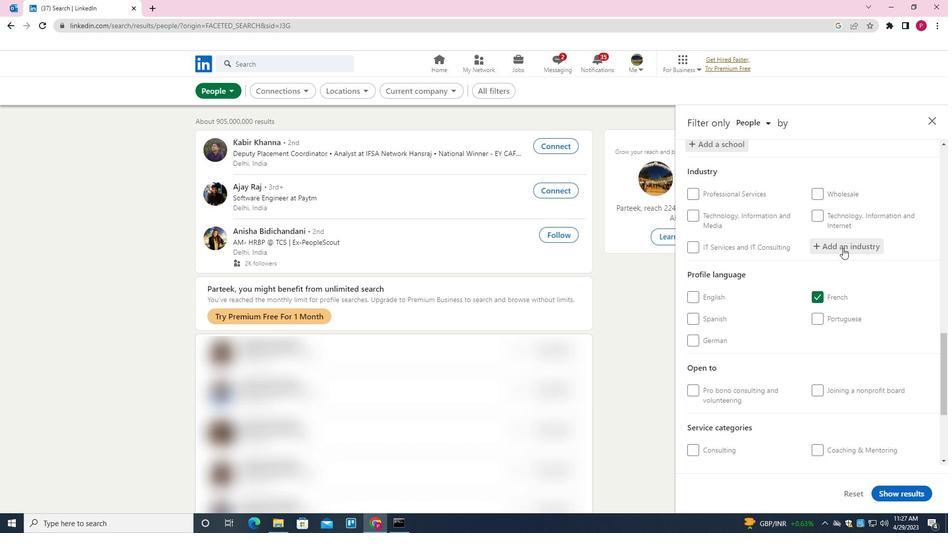 
Action: Key pressed <Key.shift><Key.shift><Key.shift><Key.shift><Key.shift><Key.shift><Key.shift><Key.shift><Key.shift><Key.shift><Key.shift>J<Key.backspace>LEASING<Key.down><Key.down><Key.enter>
Screenshot: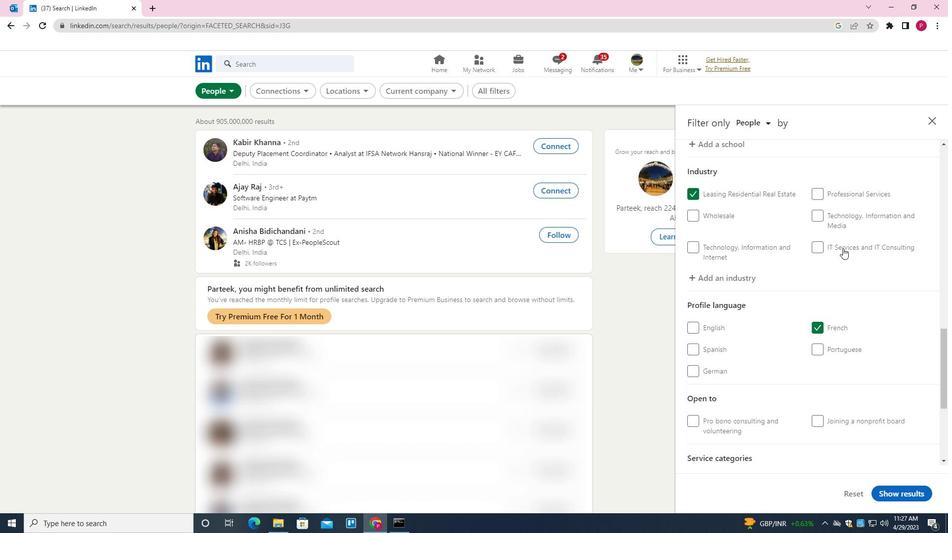 
Action: Mouse moved to (854, 257)
Screenshot: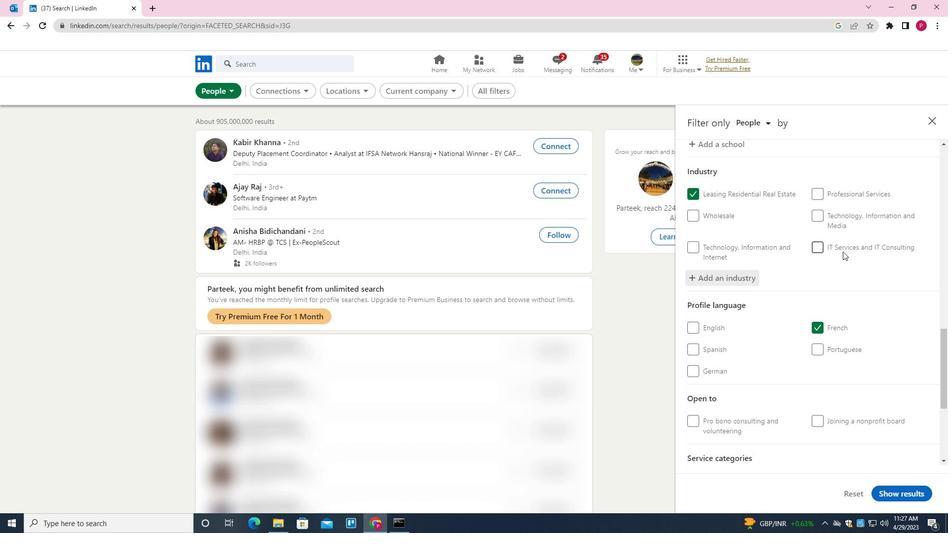
Action: Mouse scrolled (854, 256) with delta (0, 0)
Screenshot: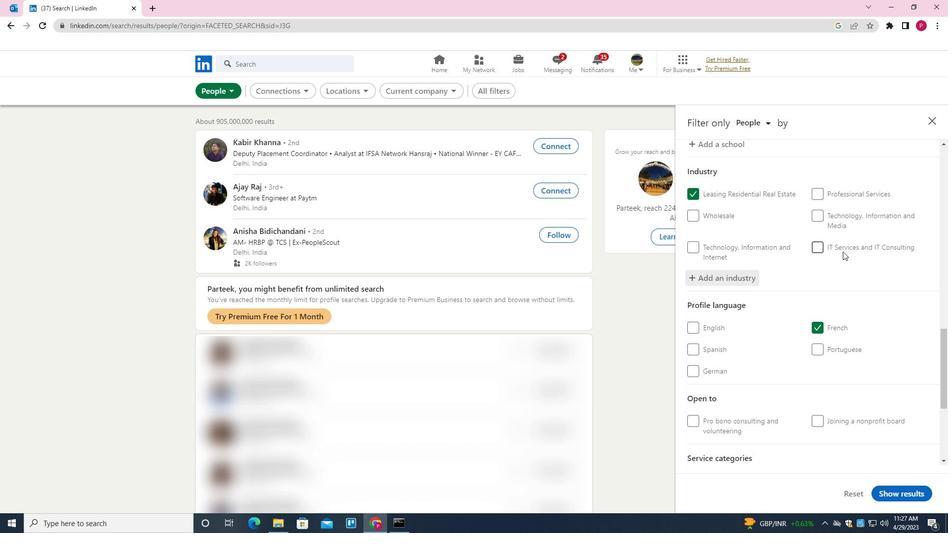 
Action: Mouse moved to (854, 258)
Screenshot: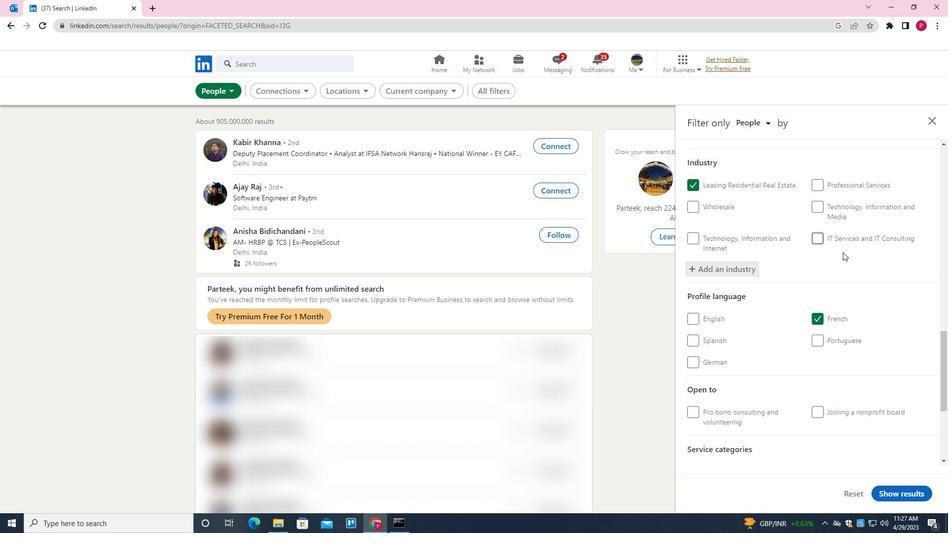 
Action: Mouse scrolled (854, 257) with delta (0, 0)
Screenshot: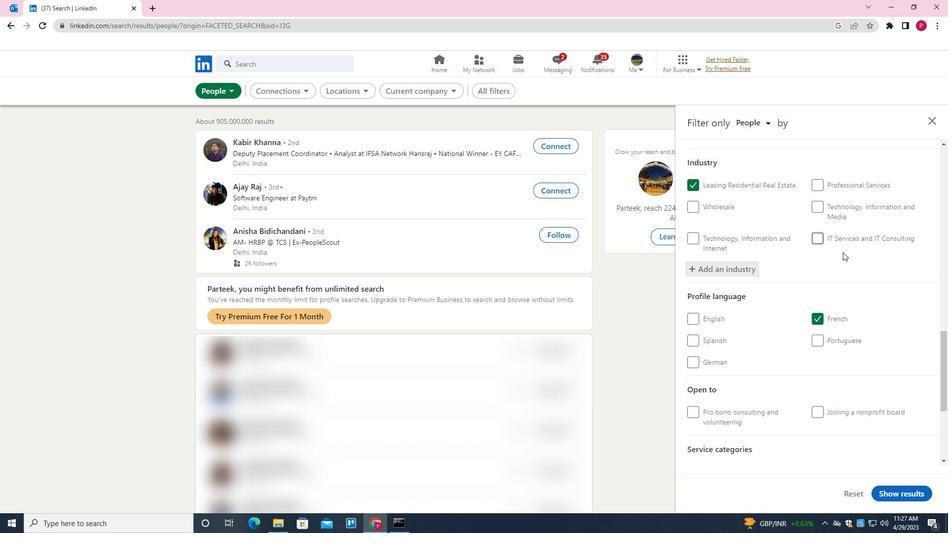 
Action: Mouse moved to (854, 258)
Screenshot: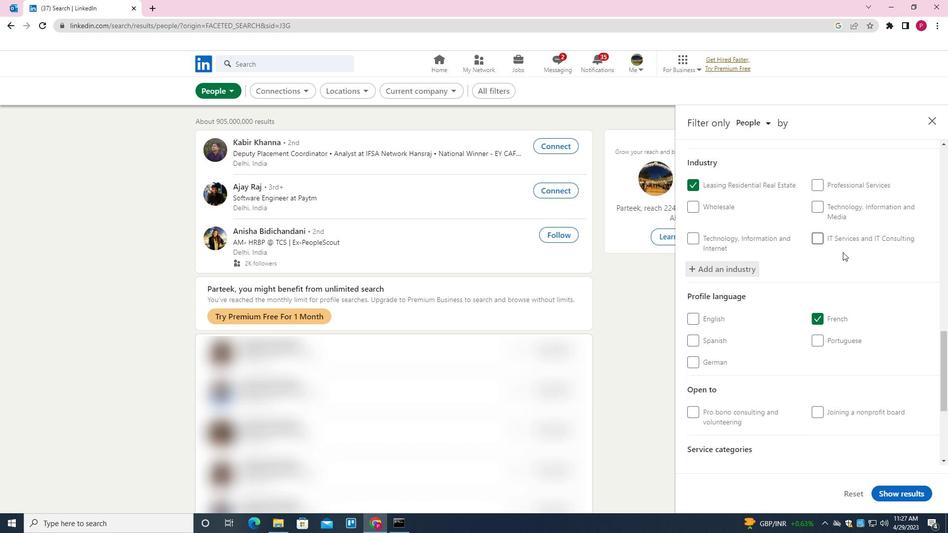 
Action: Mouse scrolled (854, 258) with delta (0, 0)
Screenshot: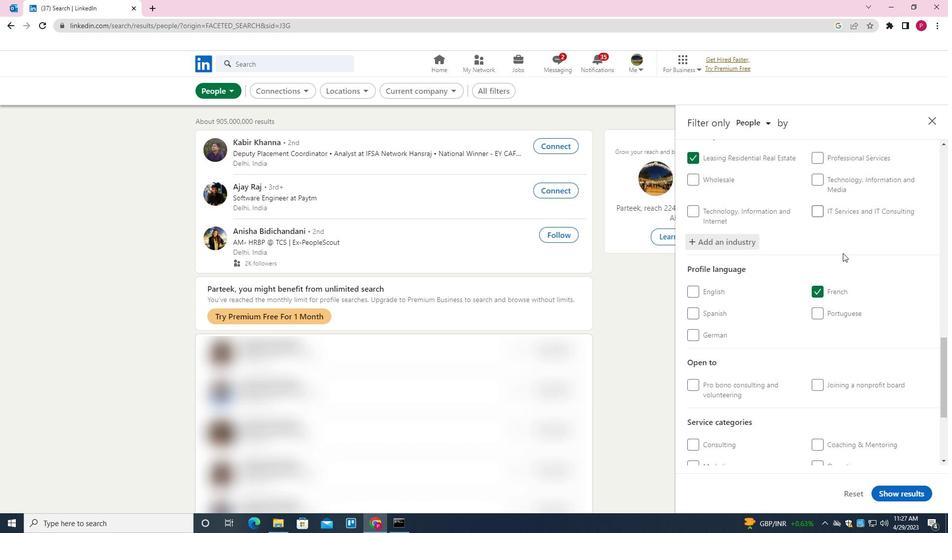 
Action: Mouse moved to (835, 324)
Screenshot: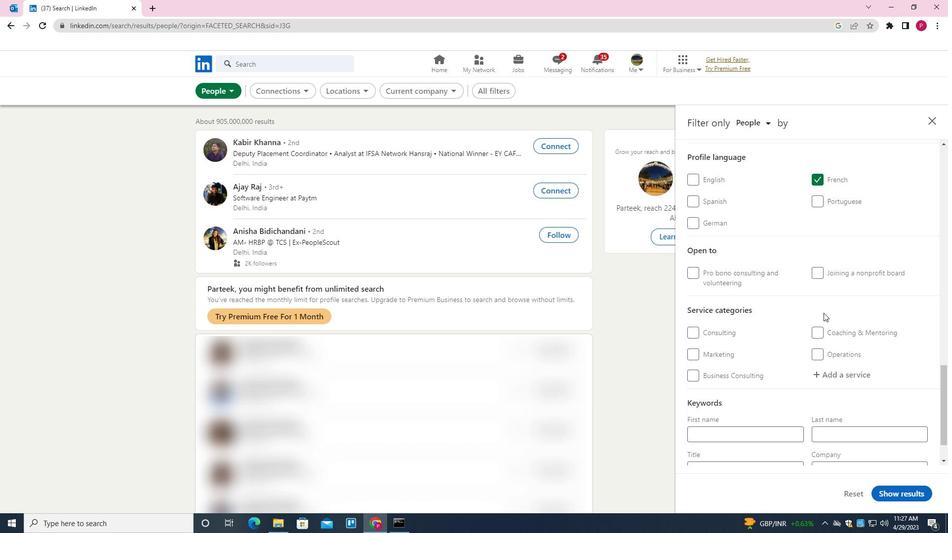 
Action: Mouse scrolled (835, 324) with delta (0, 0)
Screenshot: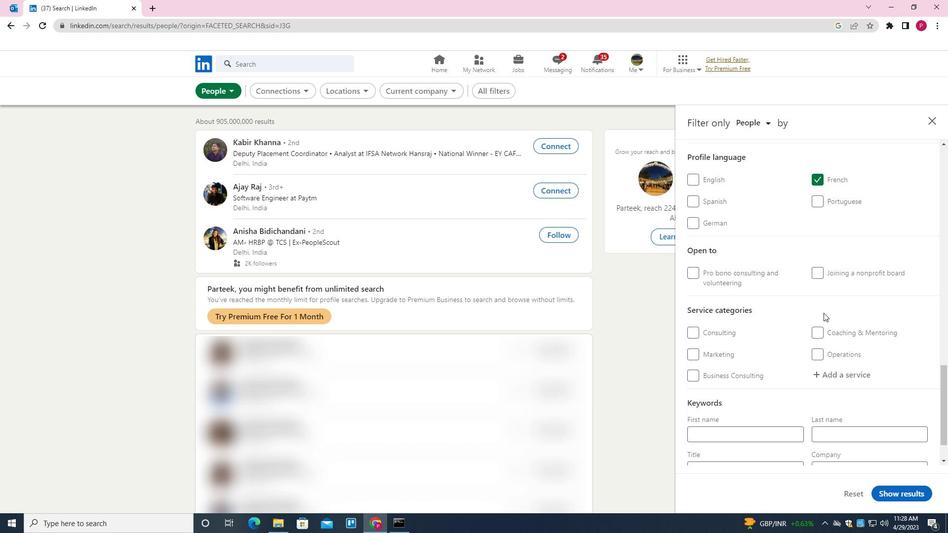 
Action: Mouse scrolled (835, 324) with delta (0, 0)
Screenshot: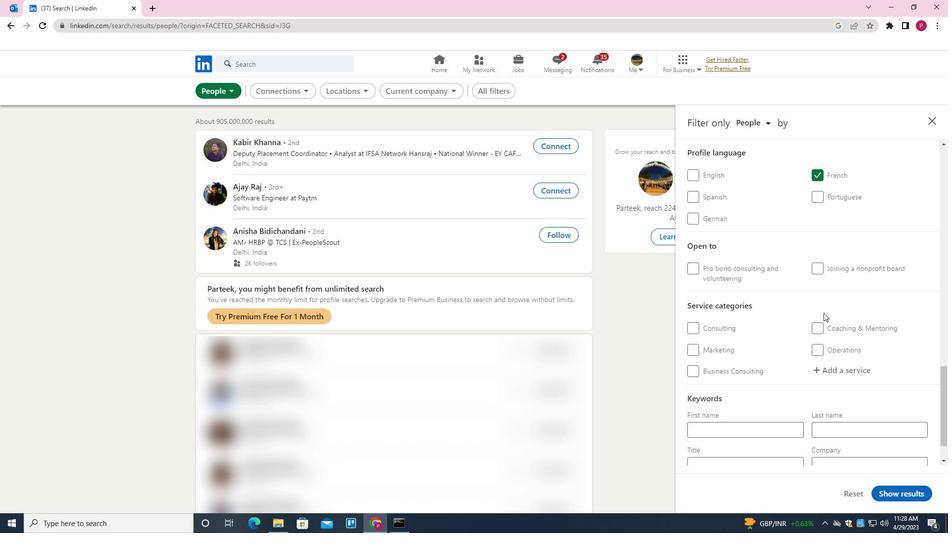 
Action: Mouse scrolled (835, 324) with delta (0, 0)
Screenshot: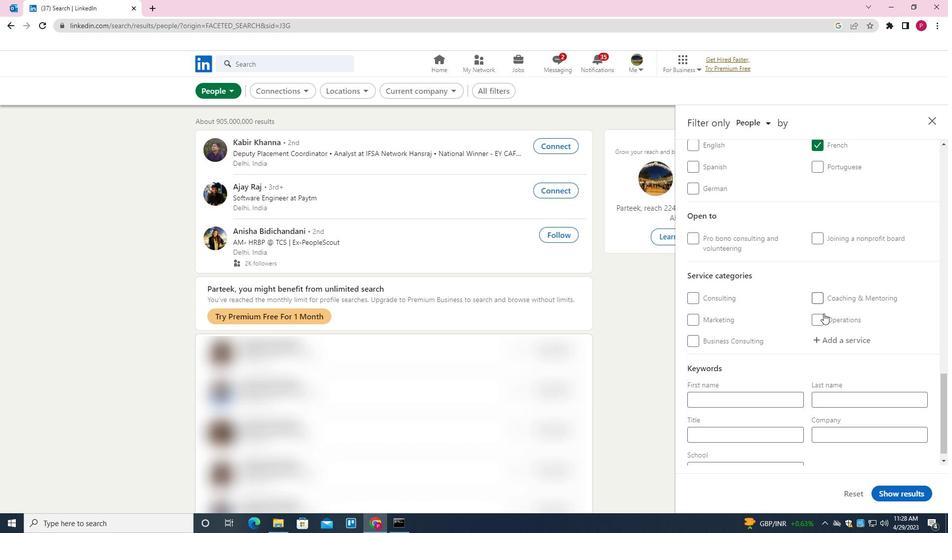 
Action: Mouse moved to (844, 336)
Screenshot: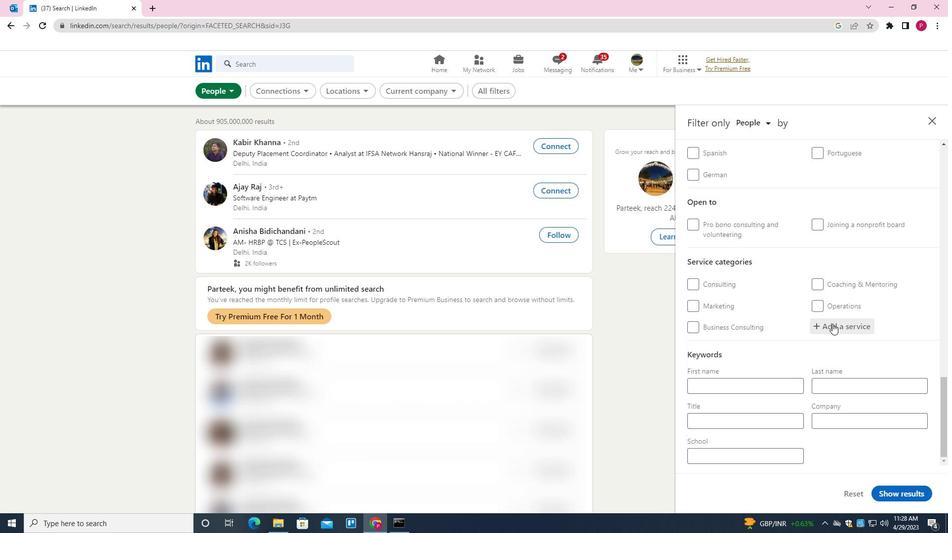 
Action: Mouse pressed left at (844, 336)
Screenshot: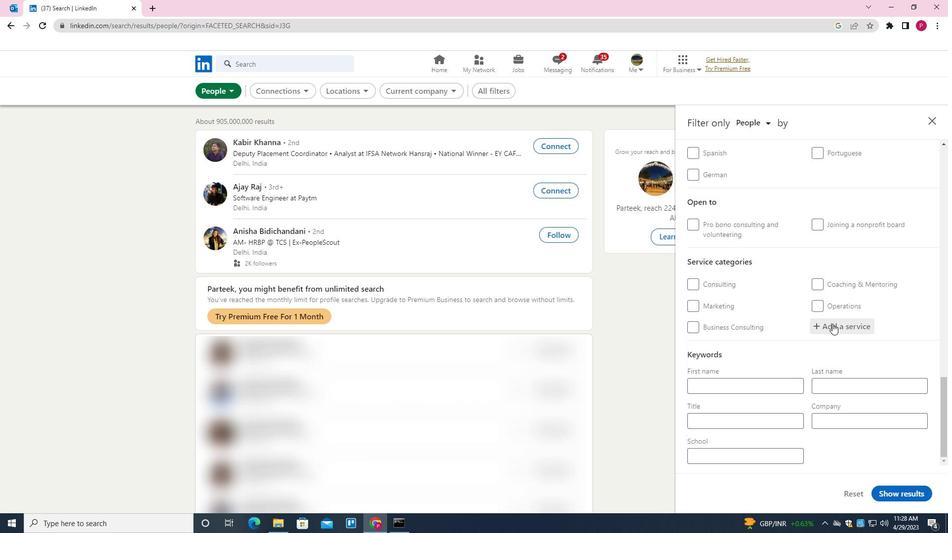 
Action: Key pressed <Key.shift>RELOCTA<Key.backspace><Key.backspace><Key.down><Key.enter>
Screenshot: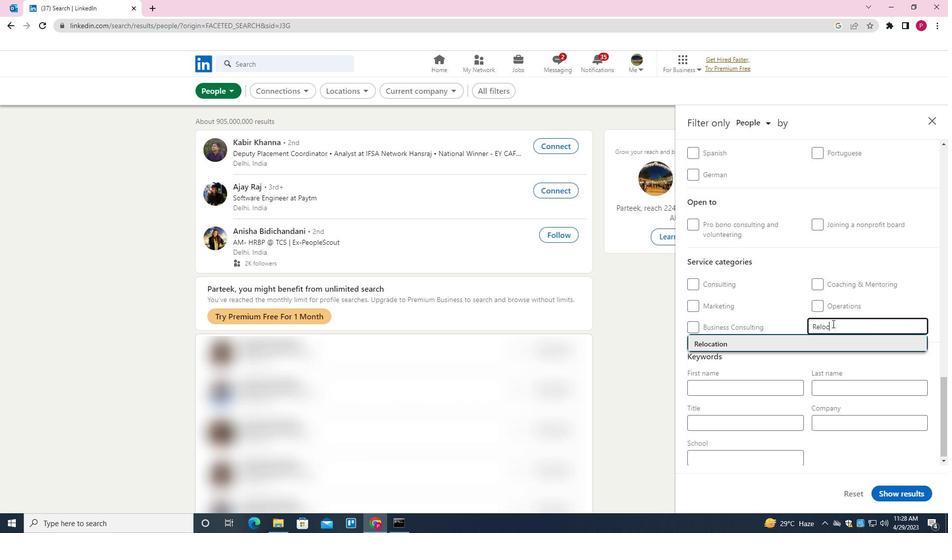 
Action: Mouse scrolled (844, 336) with delta (0, 0)
Screenshot: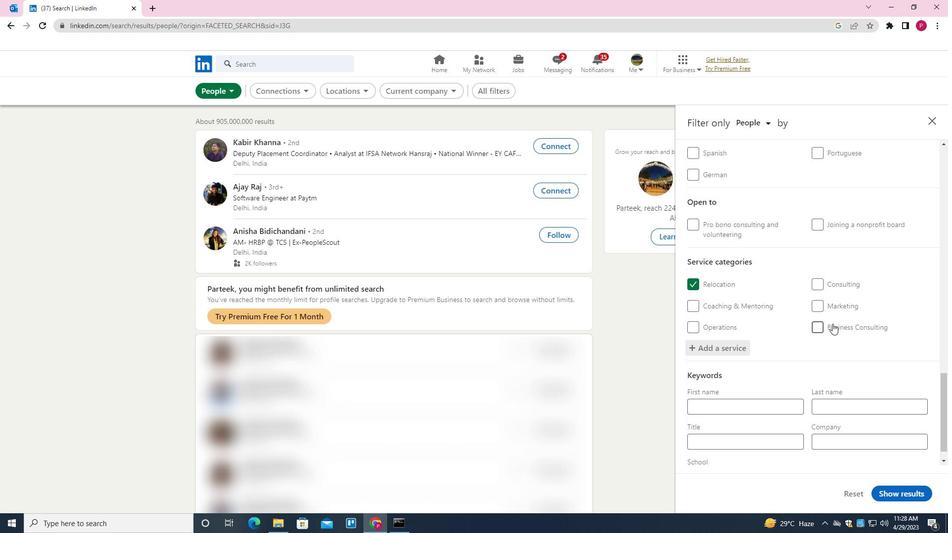 
Action: Mouse scrolled (844, 336) with delta (0, 0)
Screenshot: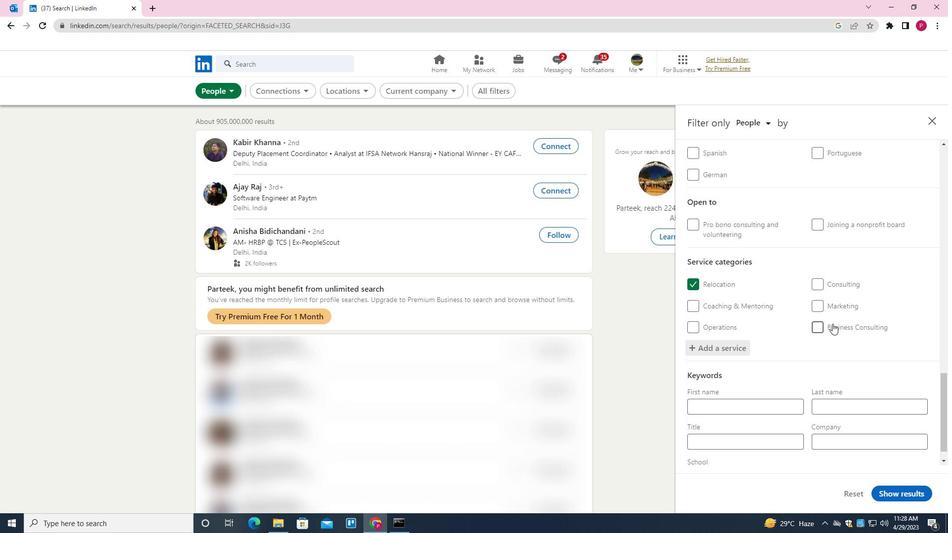 
Action: Mouse scrolled (844, 336) with delta (0, 0)
Screenshot: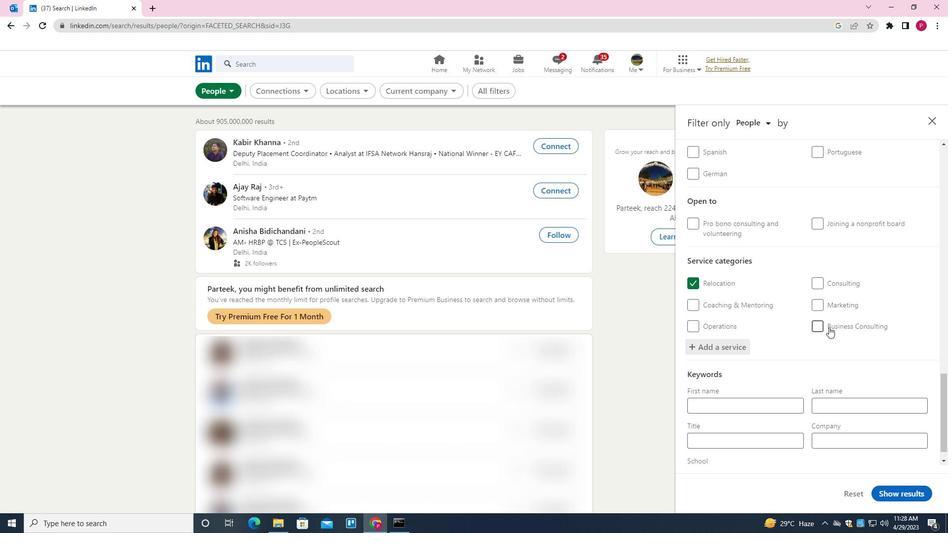 
Action: Mouse scrolled (844, 336) with delta (0, 0)
Screenshot: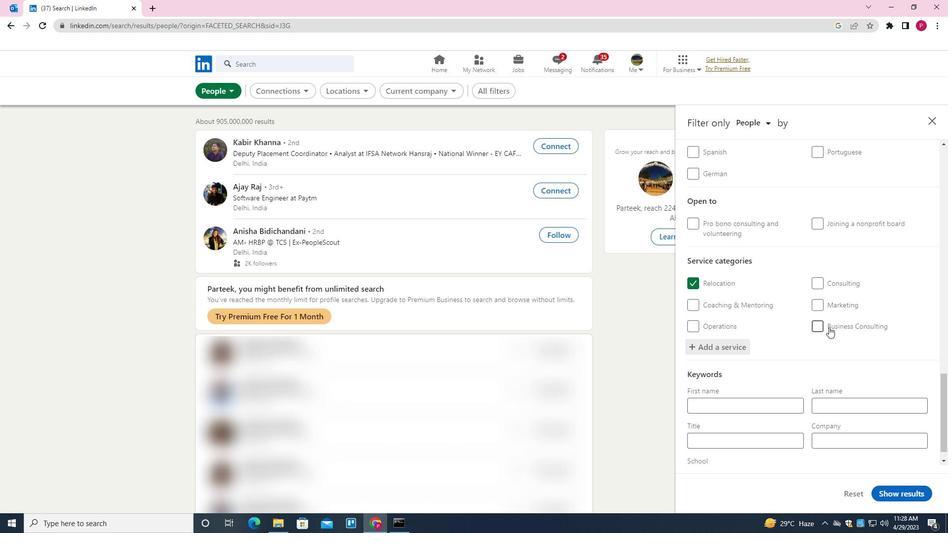 
Action: Mouse moved to (840, 340)
Screenshot: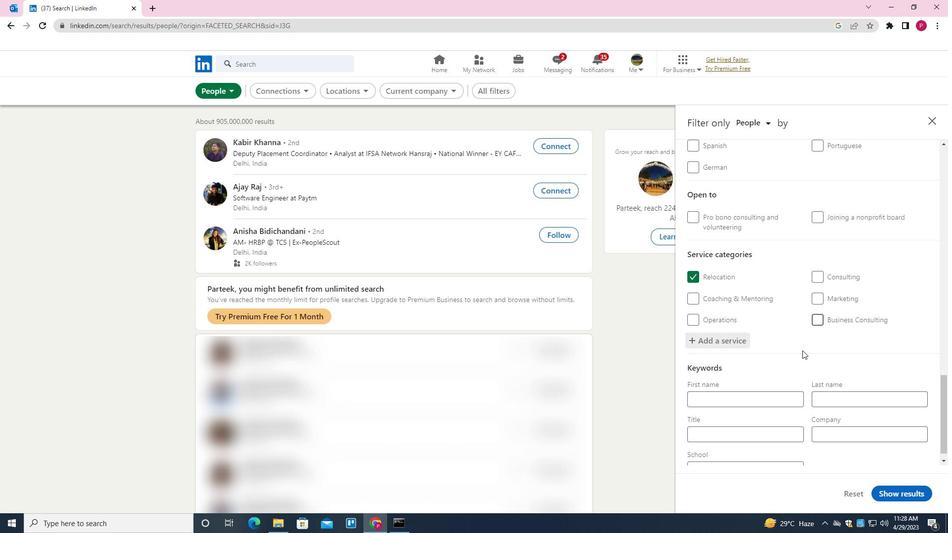 
Action: Mouse scrolled (840, 339) with delta (0, 0)
Screenshot: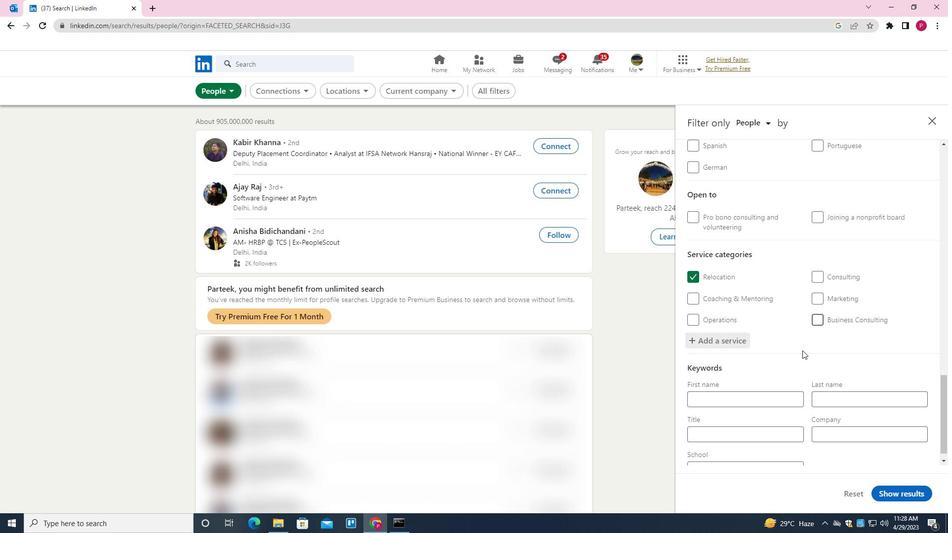
Action: Mouse moved to (780, 442)
Screenshot: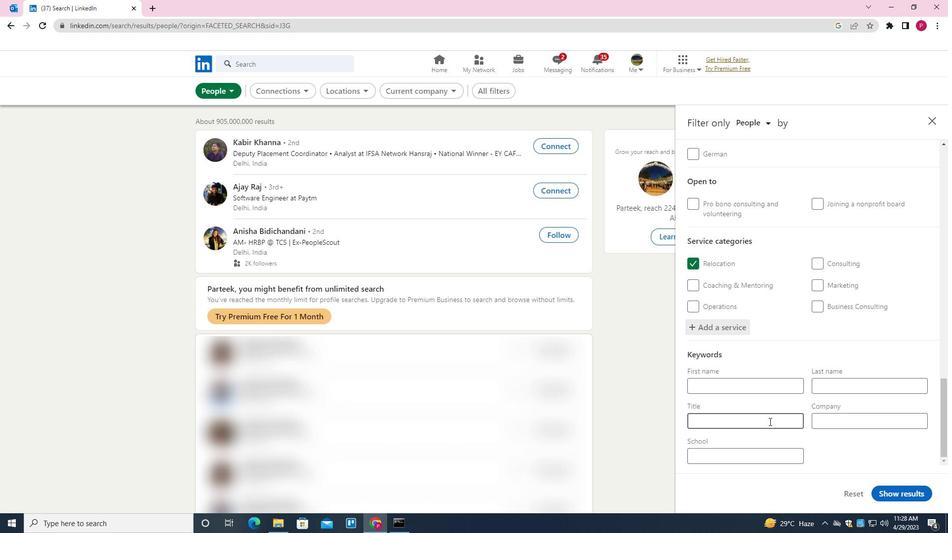 
Action: Mouse pressed left at (780, 442)
Screenshot: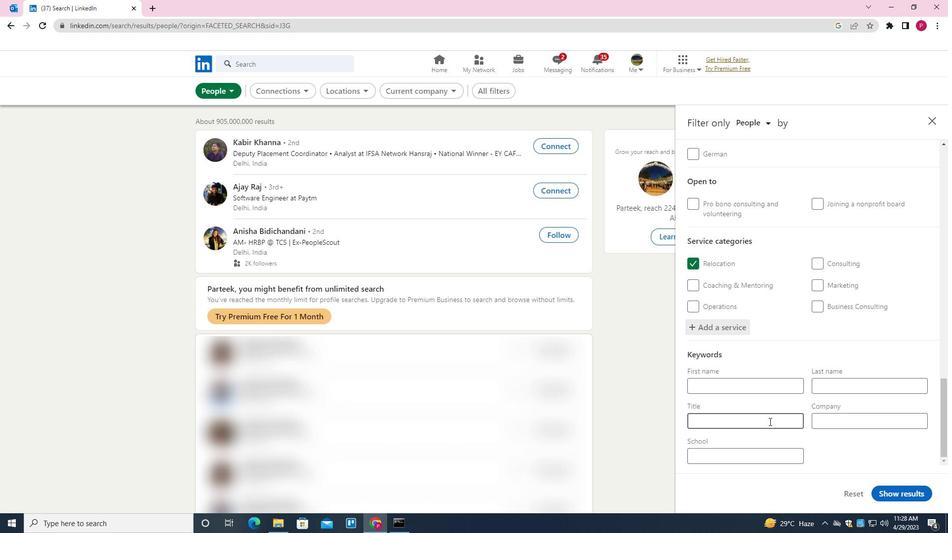 
Action: Key pressed <Key.shift>PAT<Key.backspace>YROLL<Key.space><Key.shift>MANAGER
Screenshot: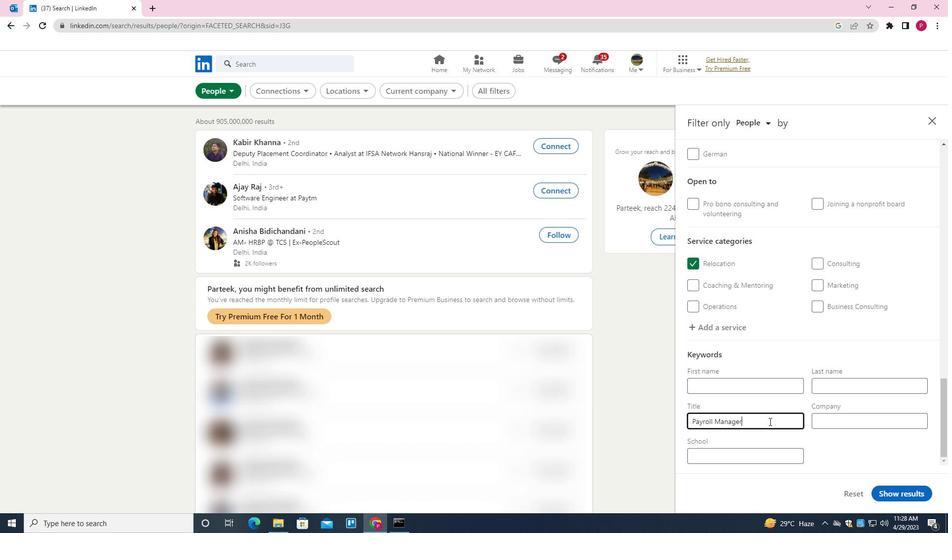 
Action: Mouse moved to (900, 514)
Screenshot: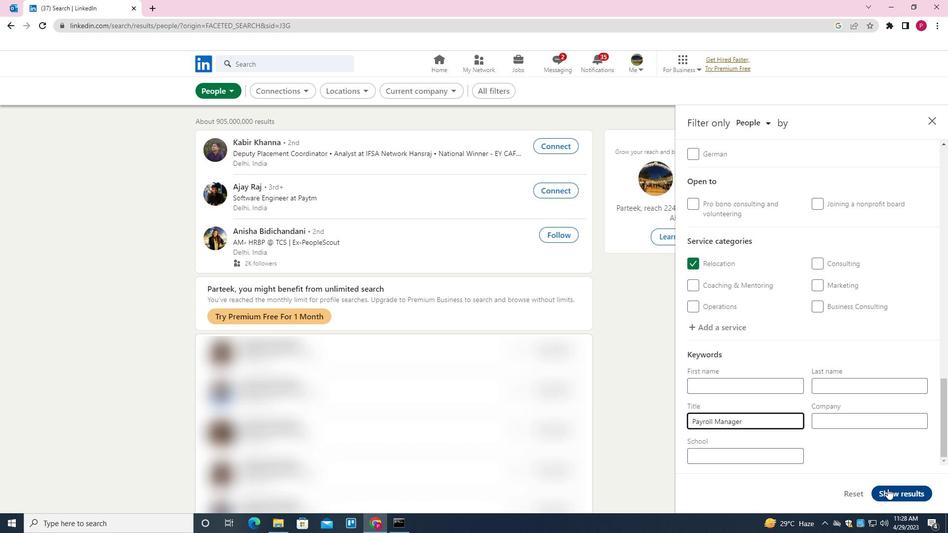 
Action: Mouse pressed left at (900, 514)
Screenshot: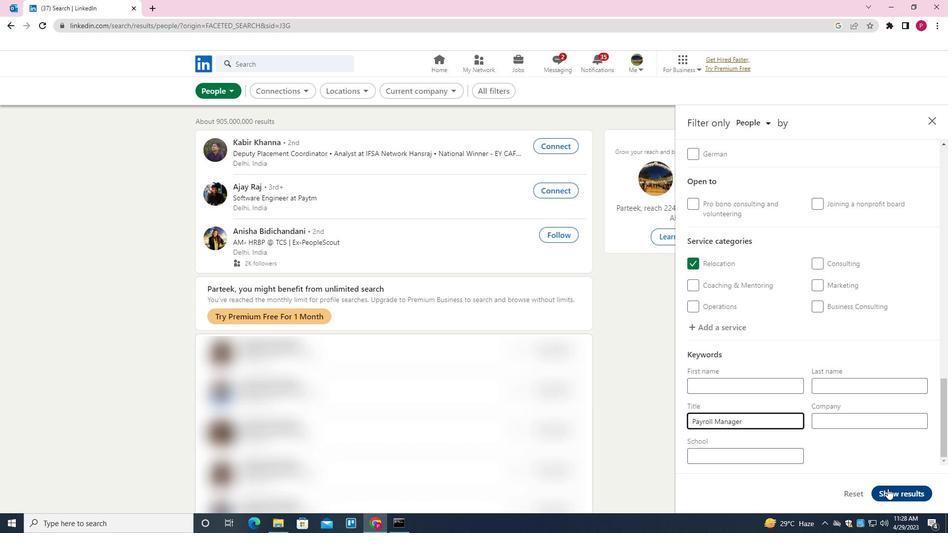 
Action: Mouse moved to (481, 169)
Screenshot: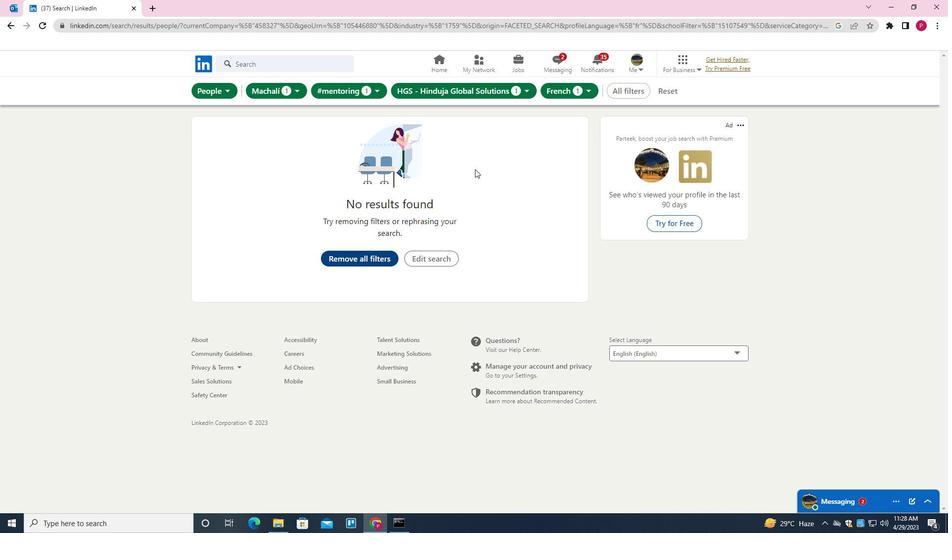 
